 Task: Search one way flight ticket for 4 adults, 1 infant in seat and 1 infant on lap in premium economy from Houston: George Bush Intercontinental/houston Airport to Greenville: Pitt-greenville Airport on 5-2-2023. Choice of flights is Southwest. Number of bags: 5 checked bags. Price is upto 78000. Outbound departure time preference is 10:15.
Action: Mouse moved to (315, 125)
Screenshot: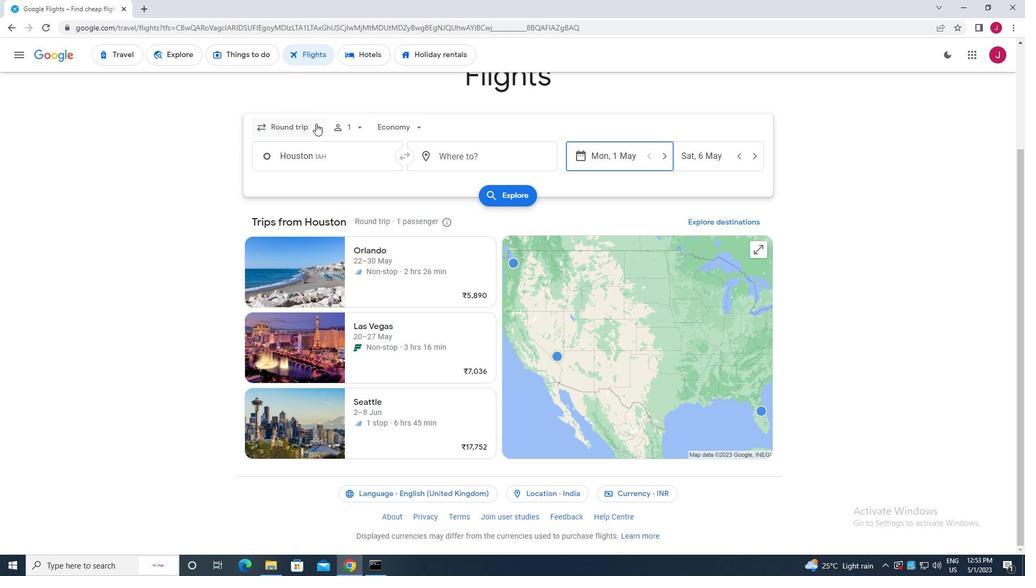 
Action: Mouse pressed left at (315, 125)
Screenshot: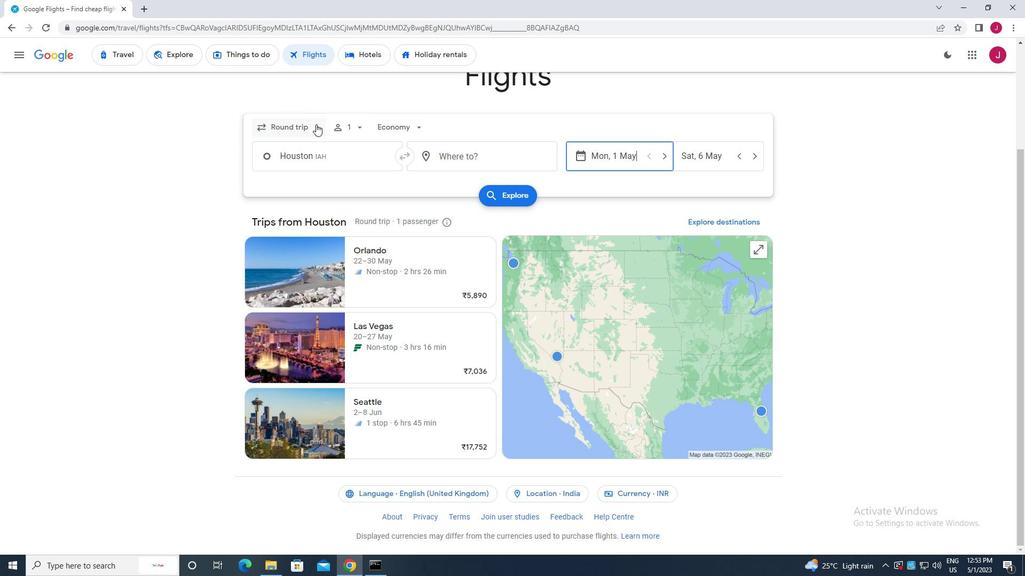 
Action: Mouse moved to (304, 172)
Screenshot: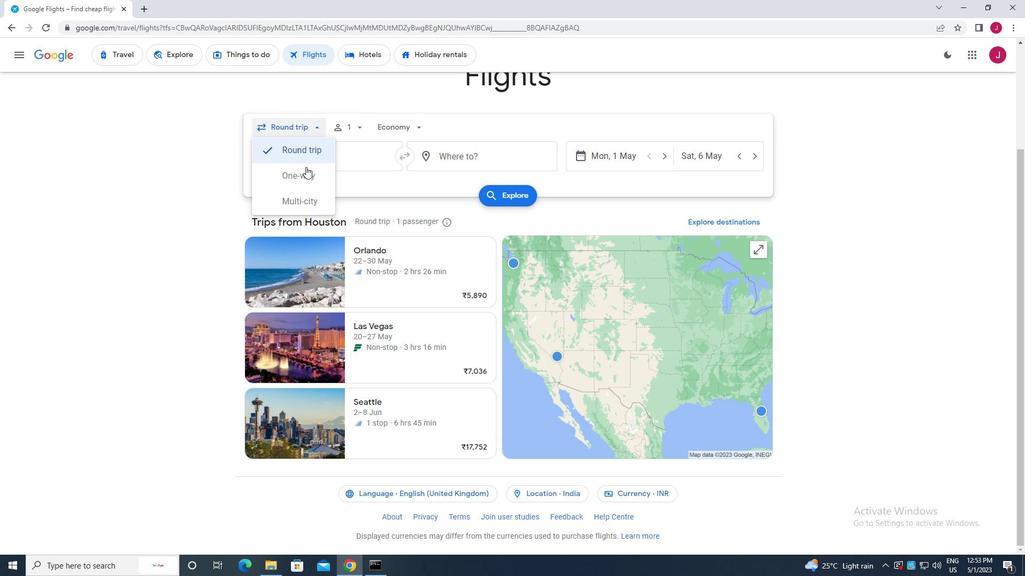 
Action: Mouse pressed left at (304, 172)
Screenshot: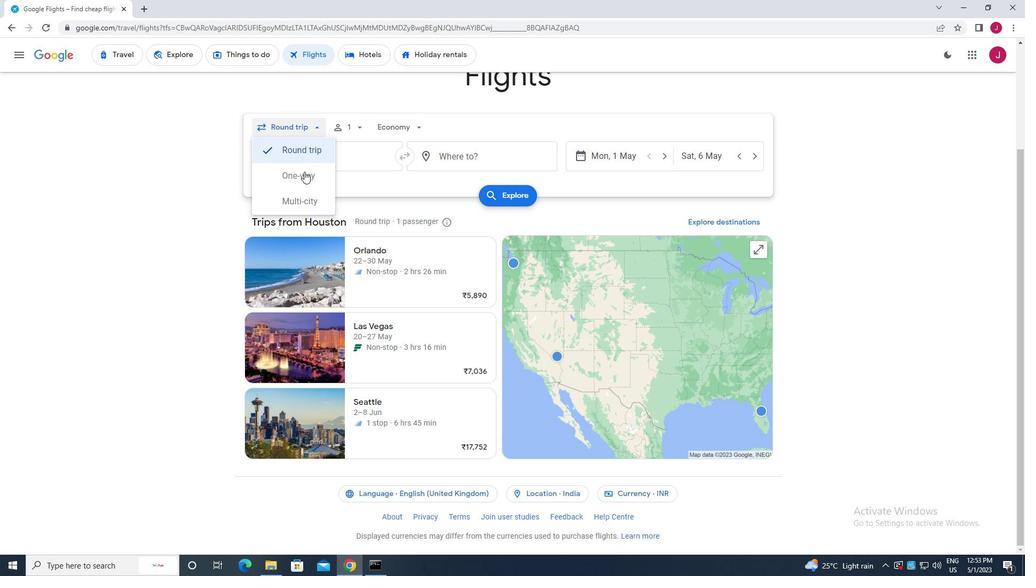 
Action: Mouse moved to (303, 173)
Screenshot: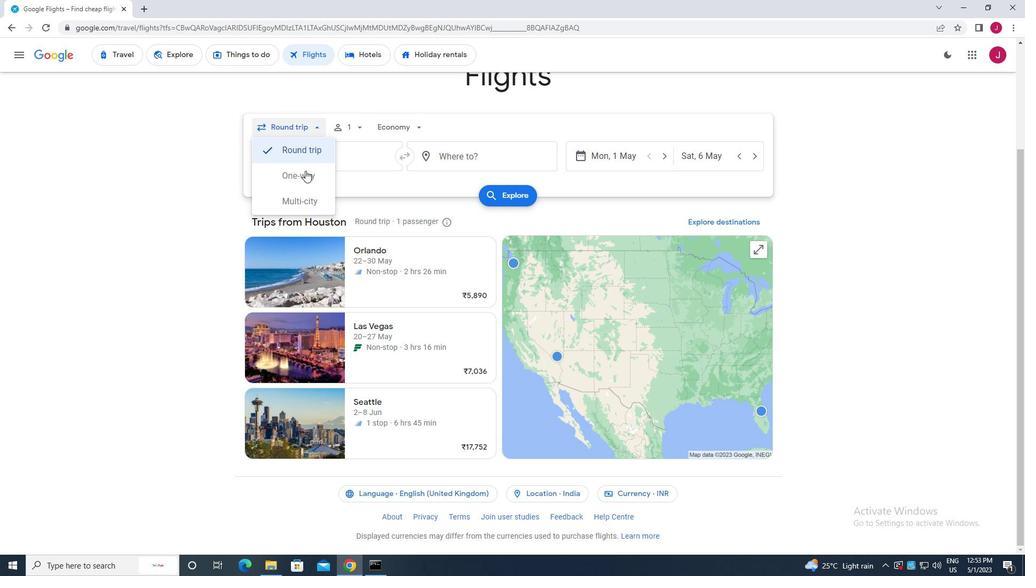 
Action: Mouse pressed left at (303, 173)
Screenshot: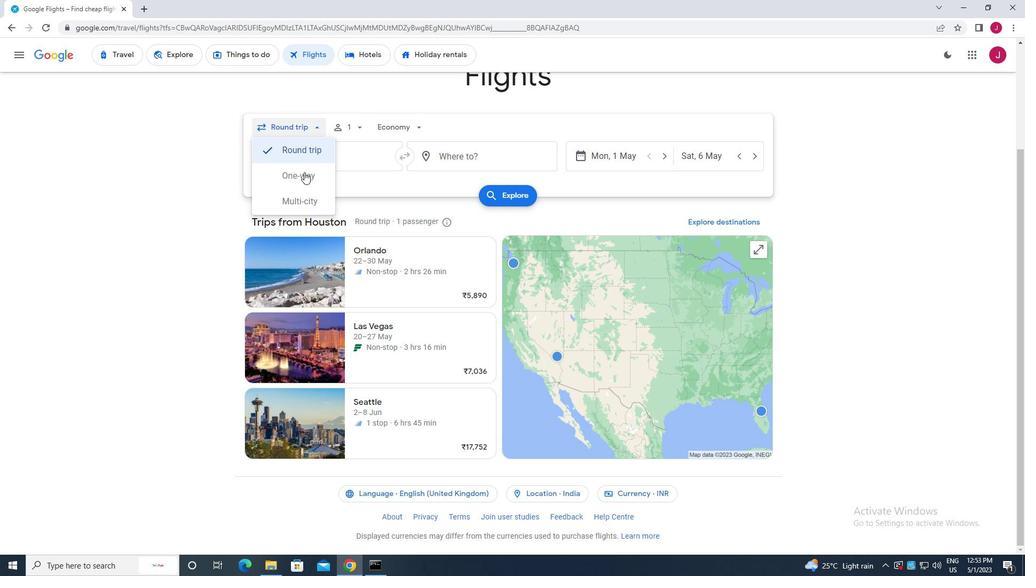 
Action: Mouse moved to (357, 126)
Screenshot: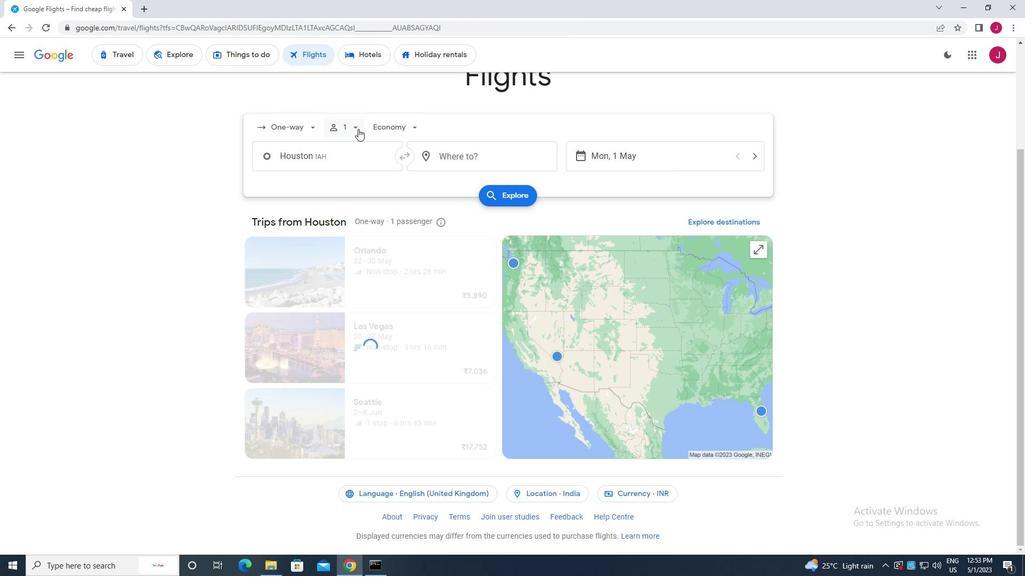 
Action: Mouse pressed left at (357, 126)
Screenshot: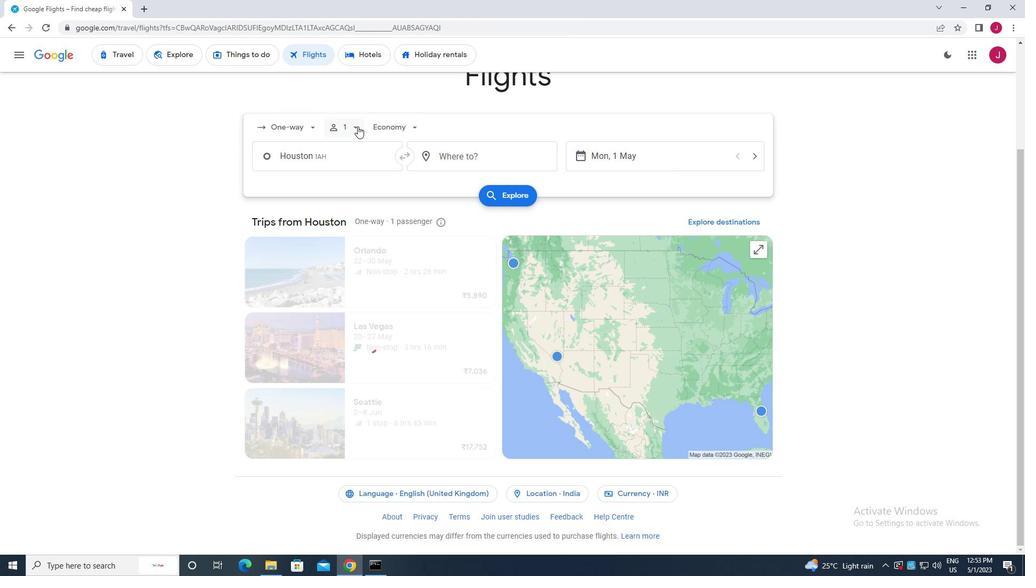 
Action: Mouse moved to (437, 153)
Screenshot: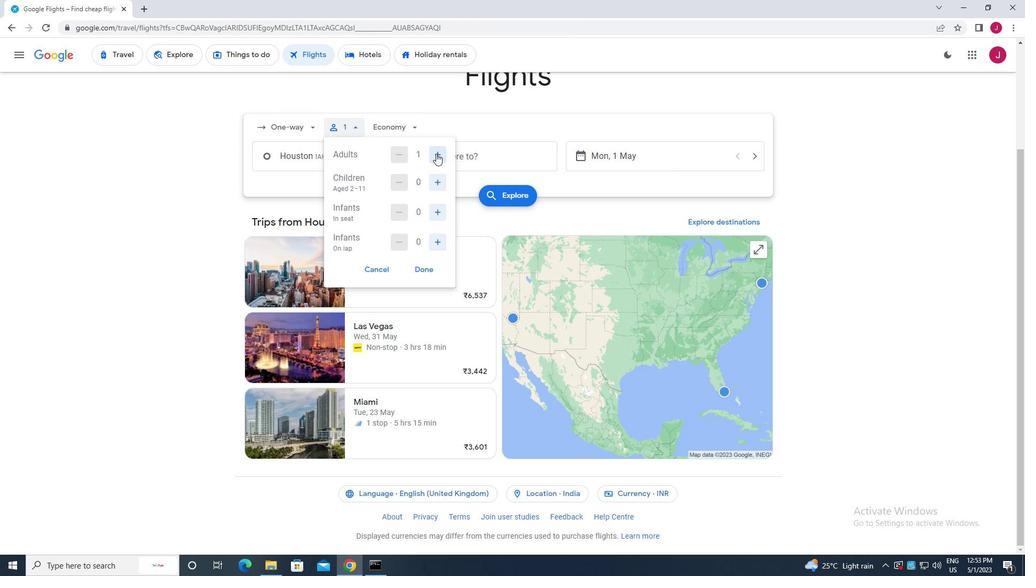 
Action: Mouse pressed left at (437, 153)
Screenshot: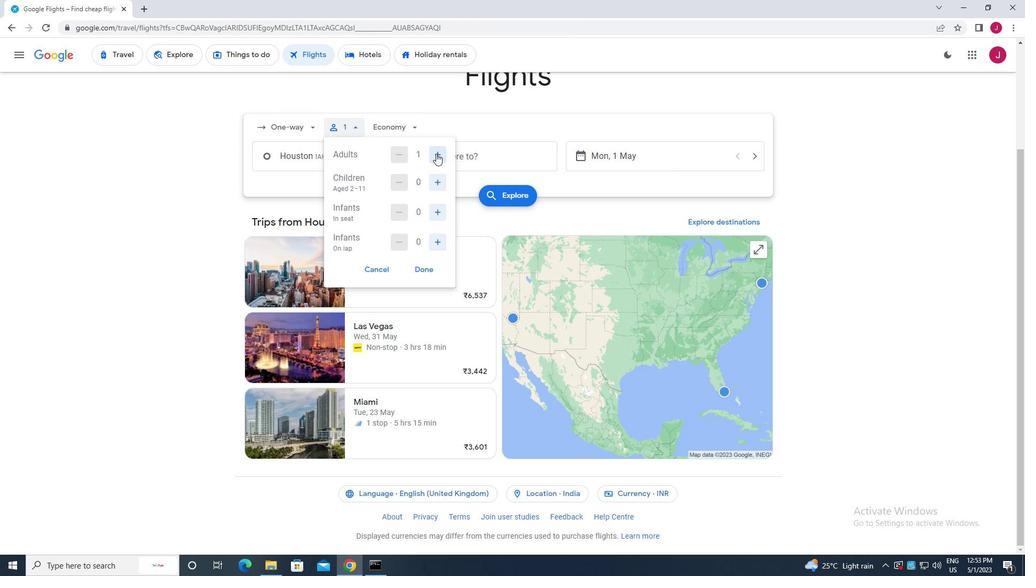 
Action: Mouse moved to (438, 154)
Screenshot: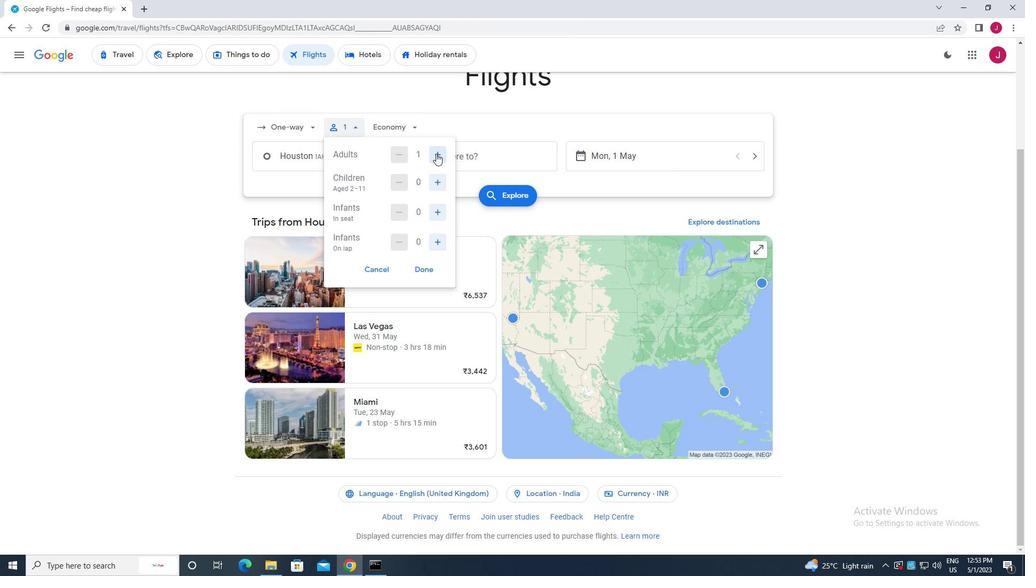 
Action: Mouse pressed left at (438, 154)
Screenshot: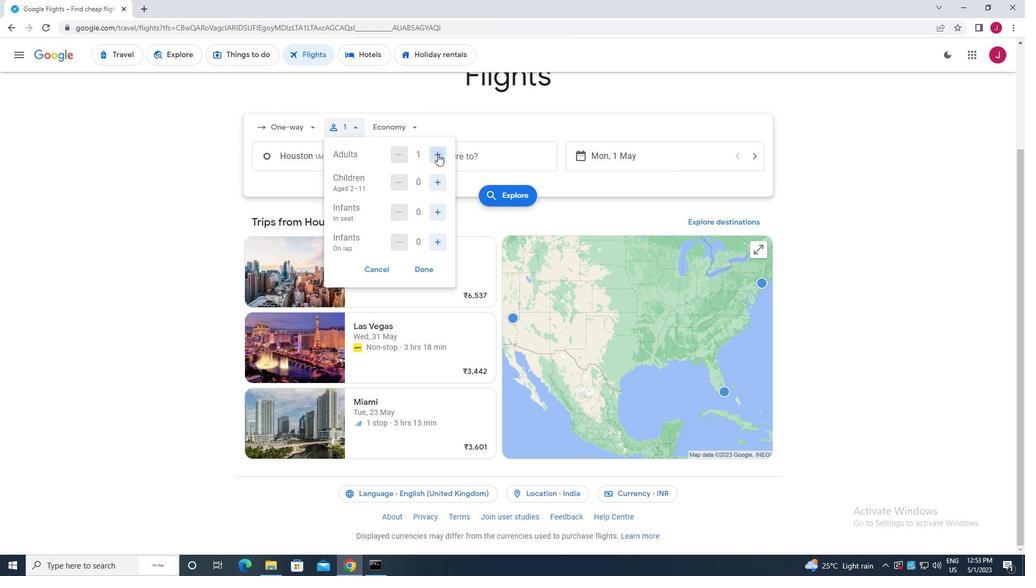 
Action: Mouse pressed left at (438, 154)
Screenshot: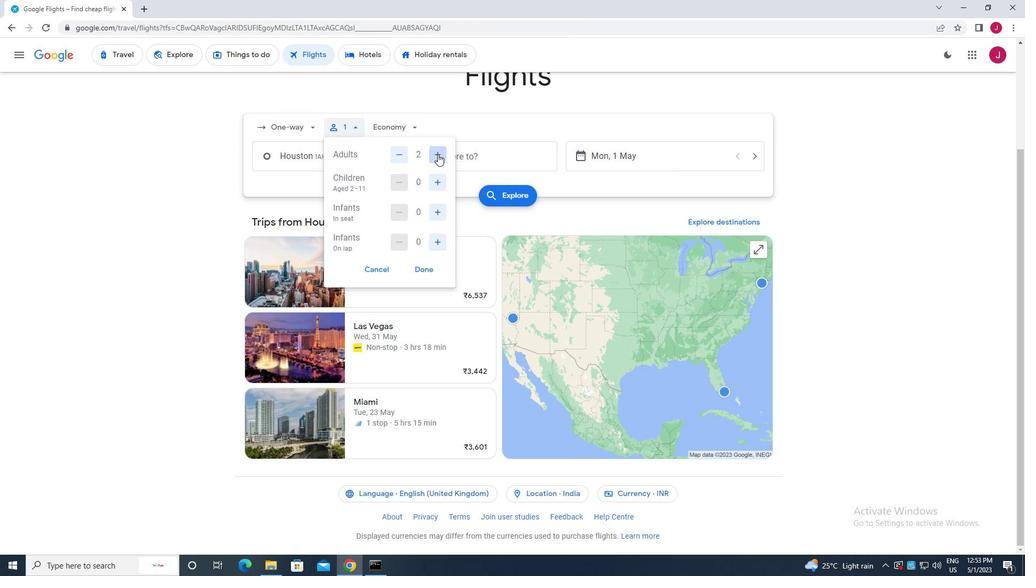 
Action: Mouse moved to (435, 182)
Screenshot: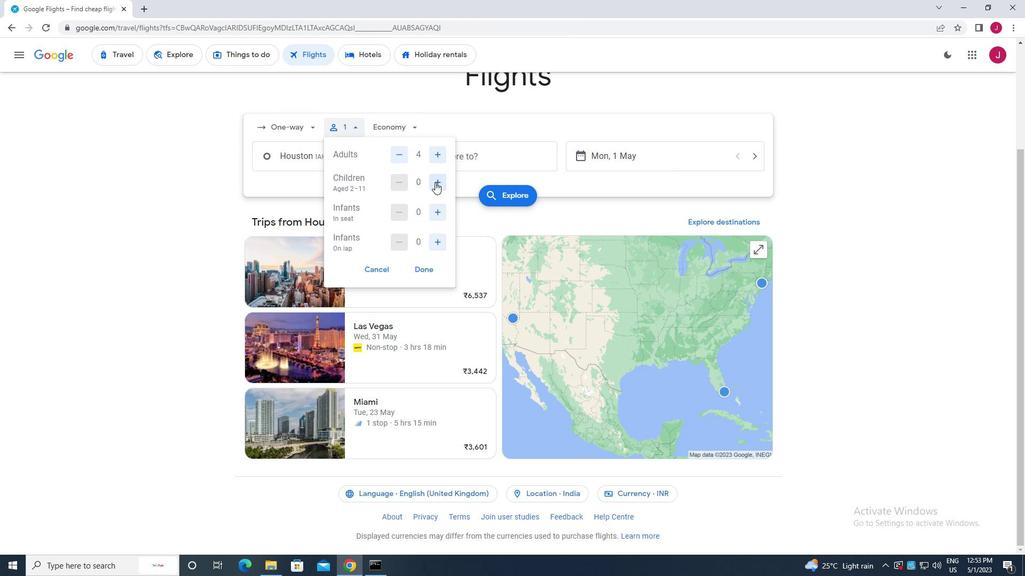 
Action: Mouse pressed left at (435, 182)
Screenshot: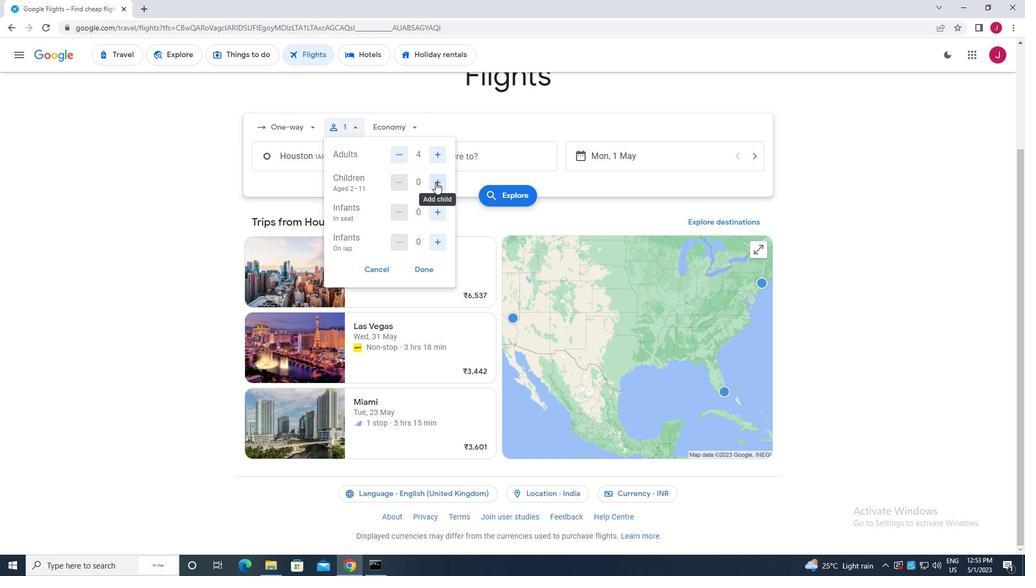 
Action: Mouse moved to (402, 183)
Screenshot: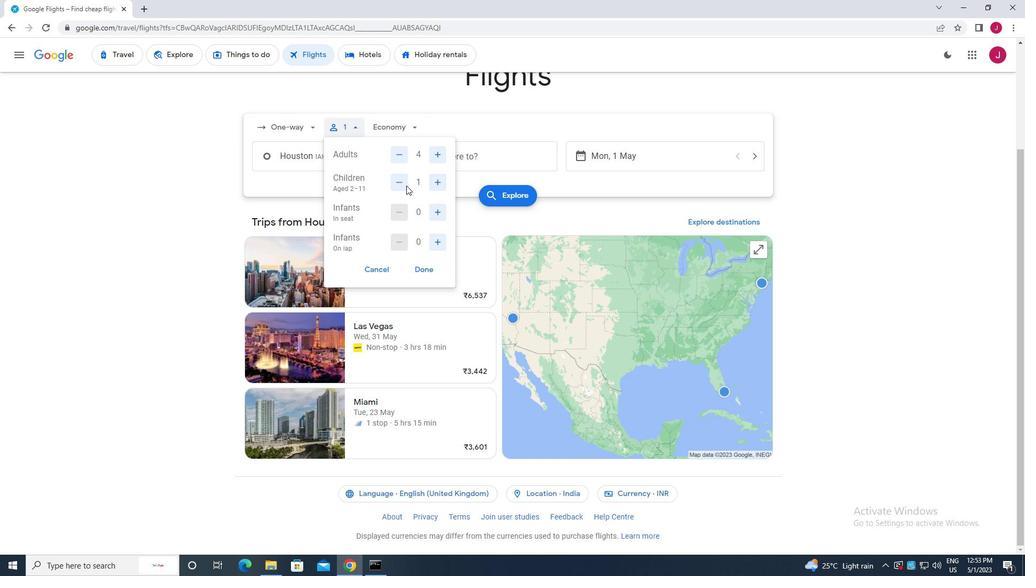 
Action: Mouse pressed left at (402, 183)
Screenshot: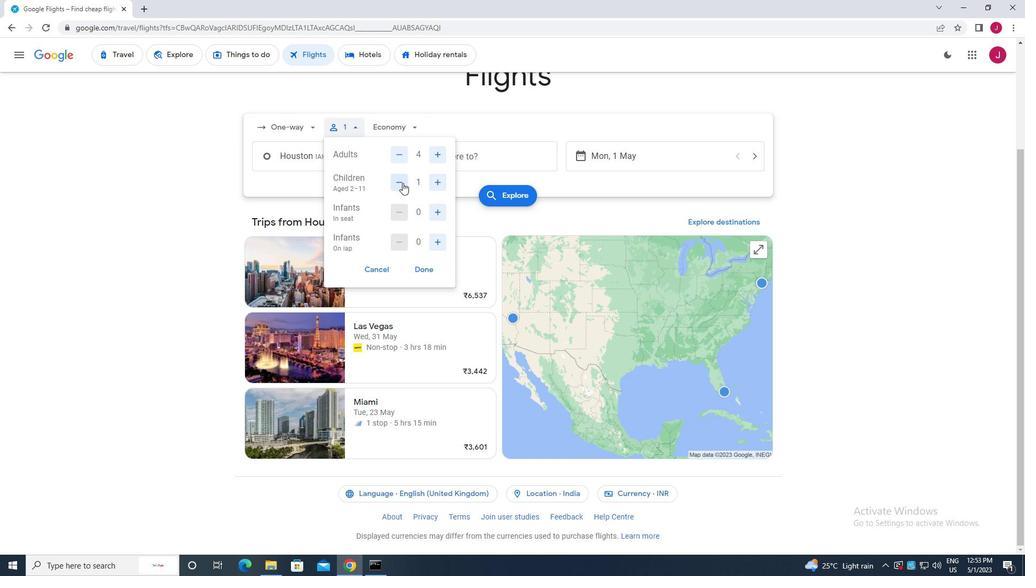 
Action: Mouse moved to (433, 212)
Screenshot: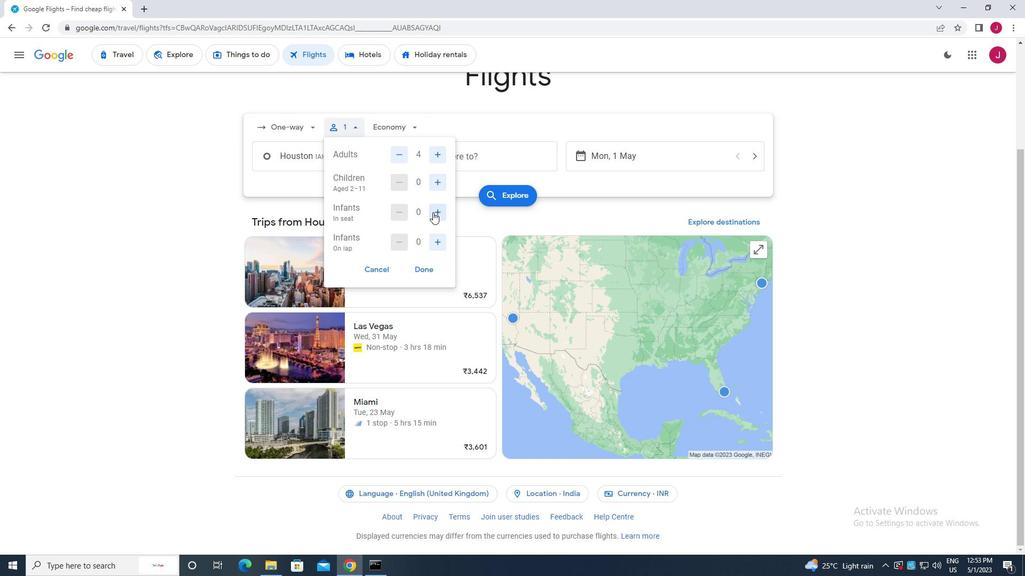 
Action: Mouse pressed left at (433, 212)
Screenshot: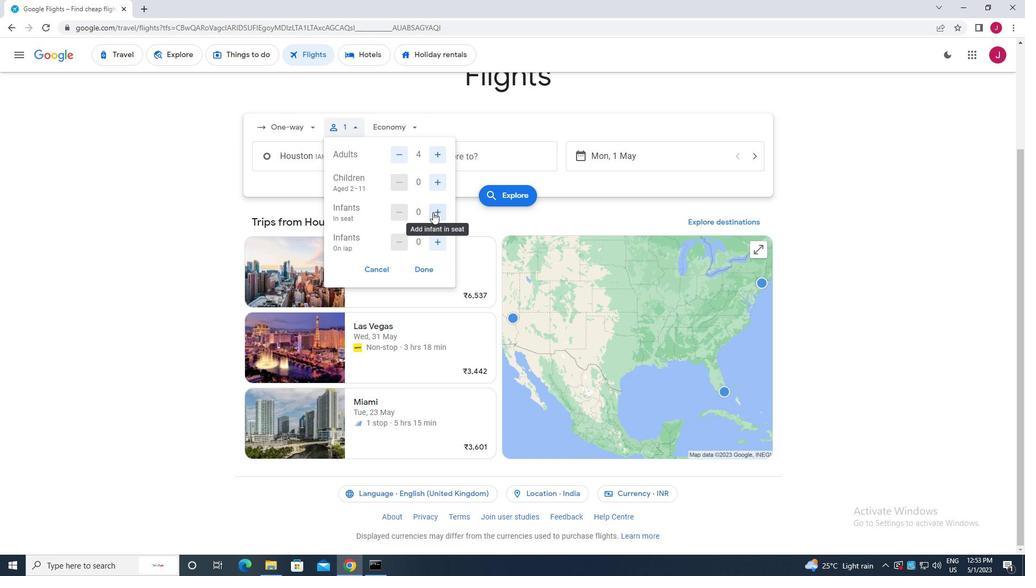 
Action: Mouse moved to (438, 243)
Screenshot: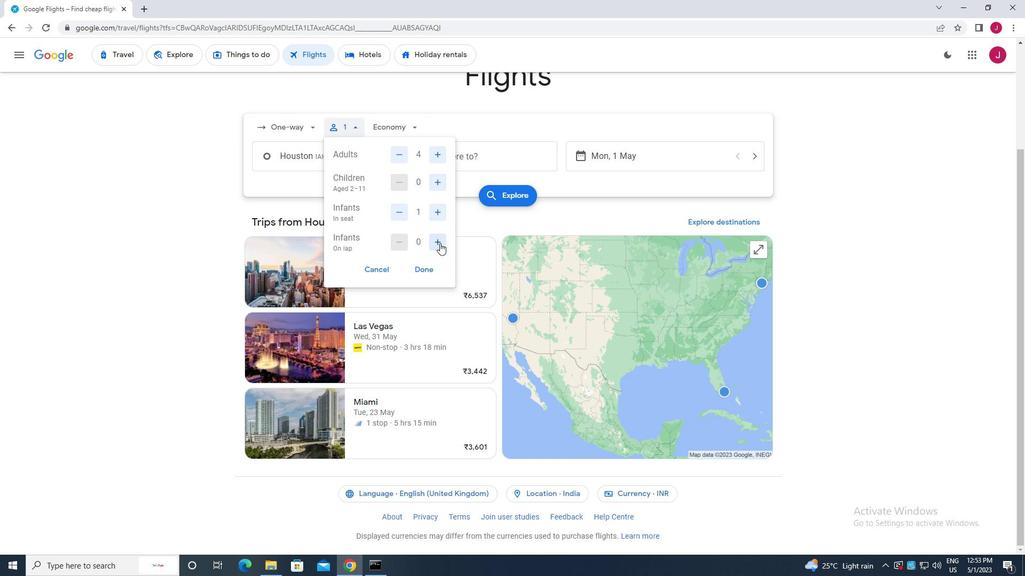 
Action: Mouse pressed left at (438, 243)
Screenshot: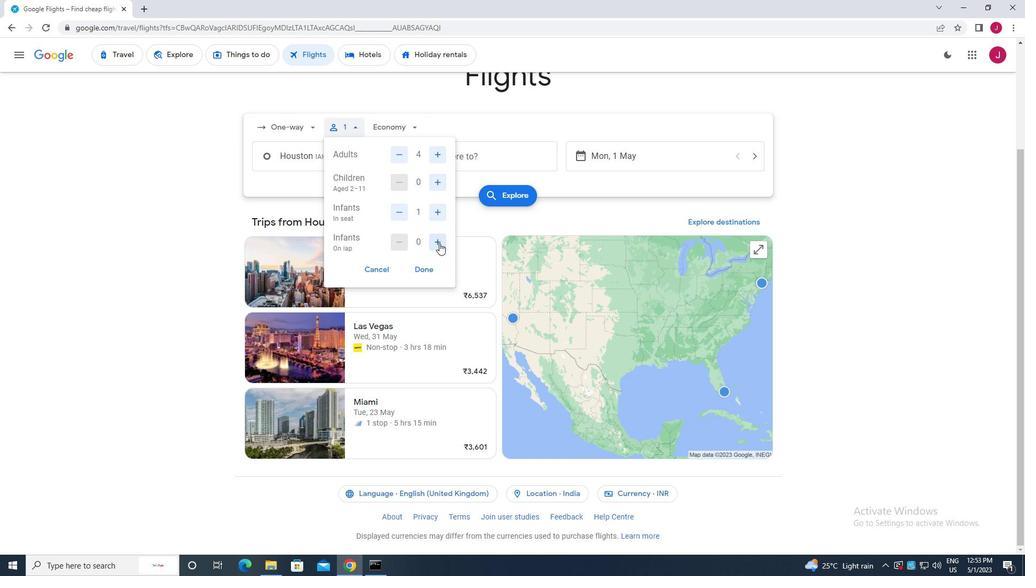 
Action: Mouse moved to (424, 268)
Screenshot: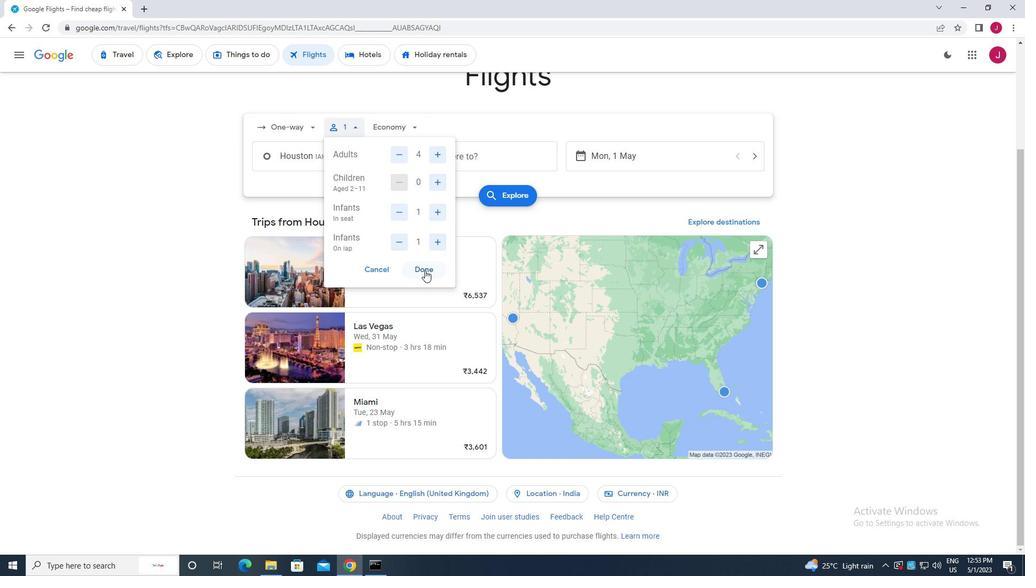 
Action: Mouse pressed left at (424, 268)
Screenshot: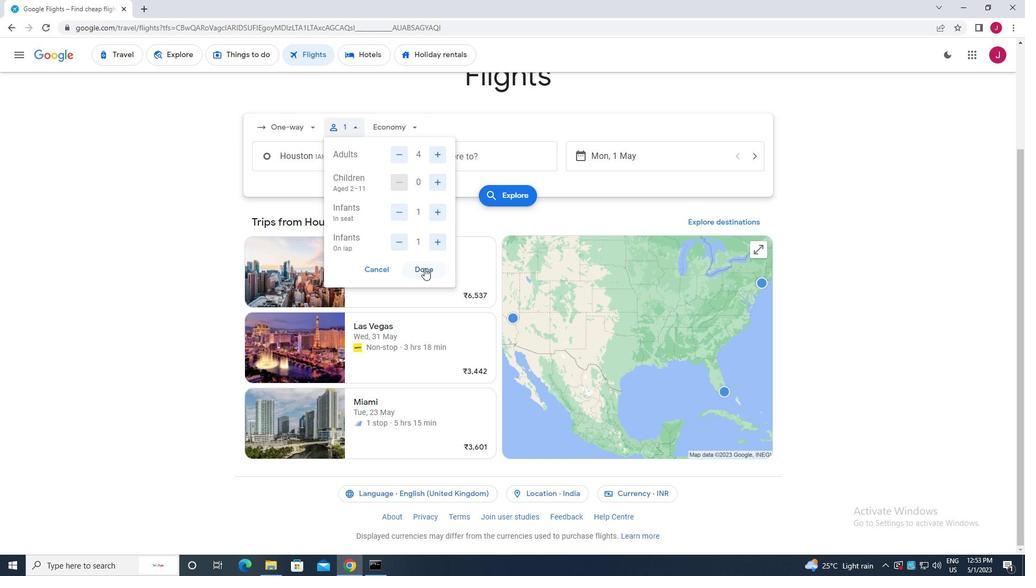 
Action: Mouse moved to (407, 131)
Screenshot: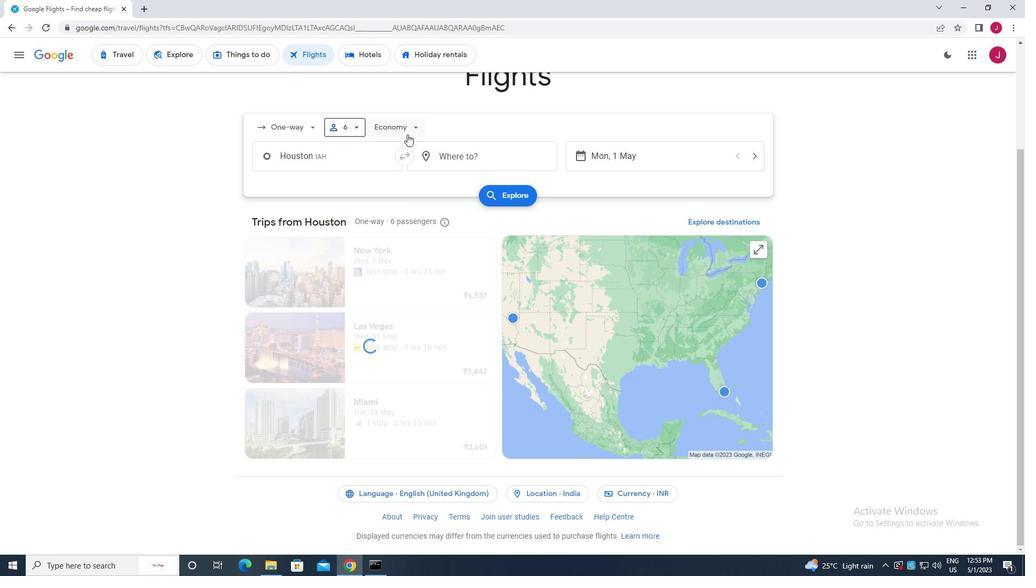 
Action: Mouse pressed left at (407, 131)
Screenshot: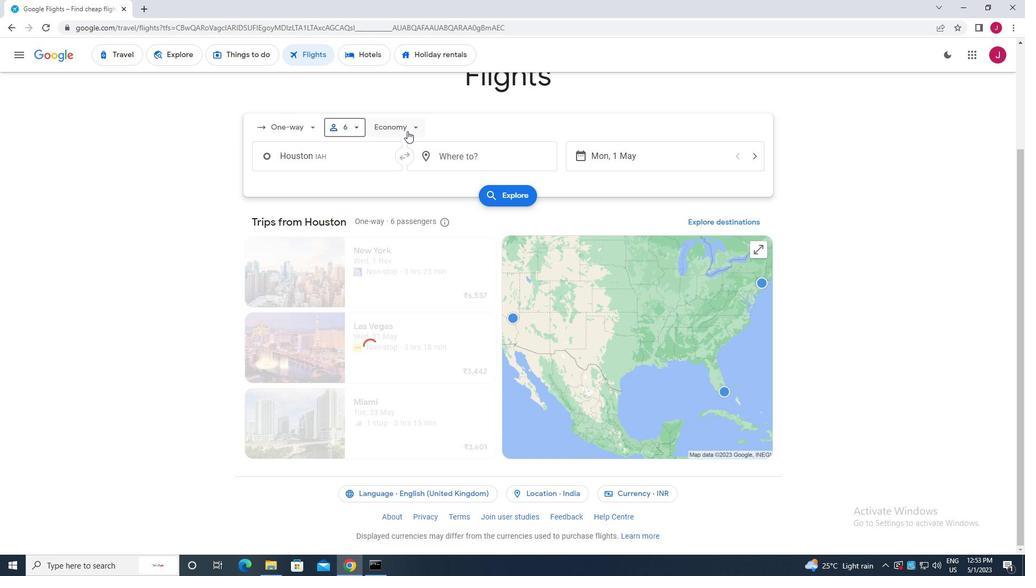 
Action: Mouse moved to (418, 178)
Screenshot: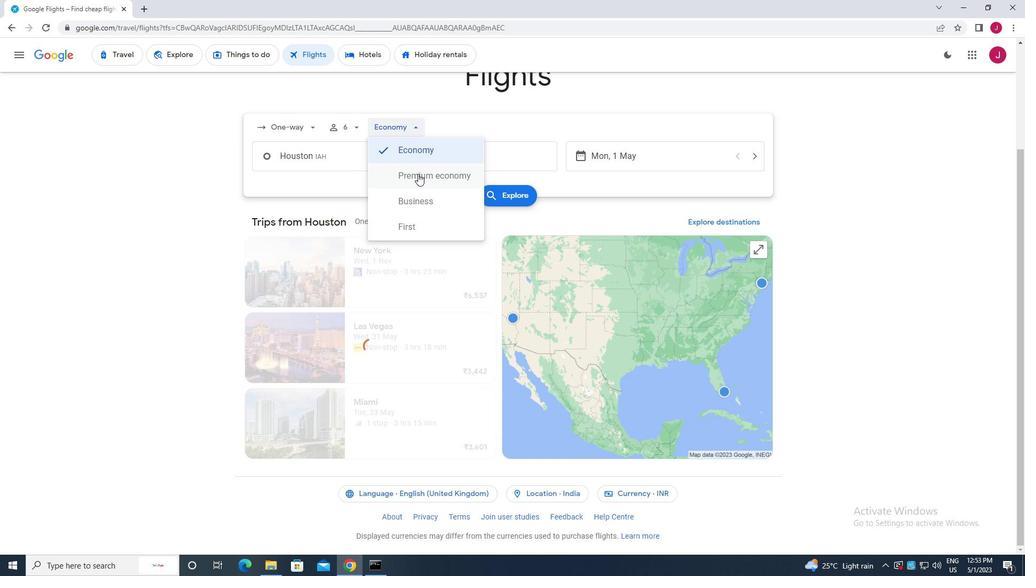 
Action: Mouse pressed left at (418, 178)
Screenshot: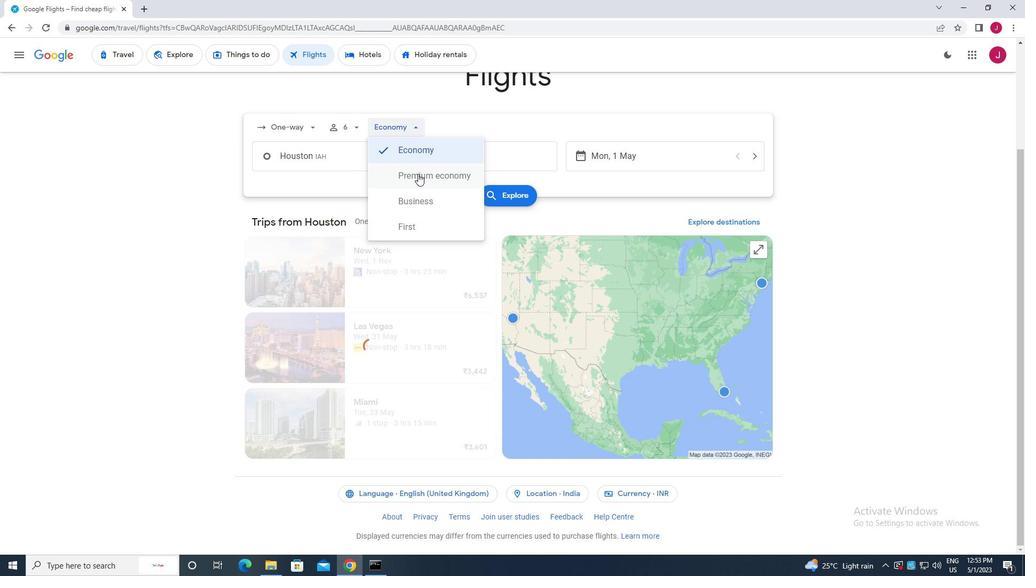 
Action: Mouse moved to (347, 161)
Screenshot: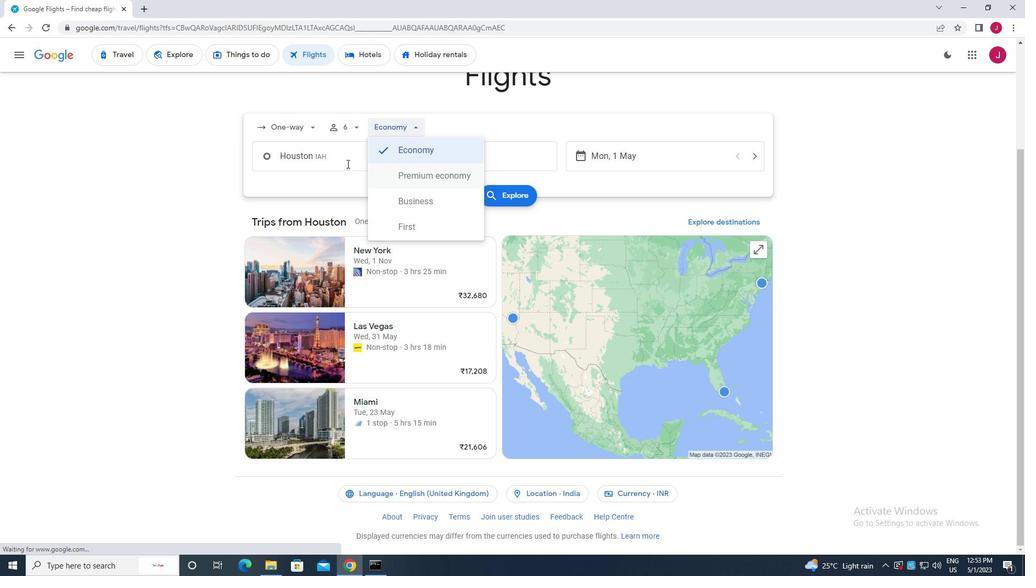 
Action: Mouse pressed left at (347, 161)
Screenshot: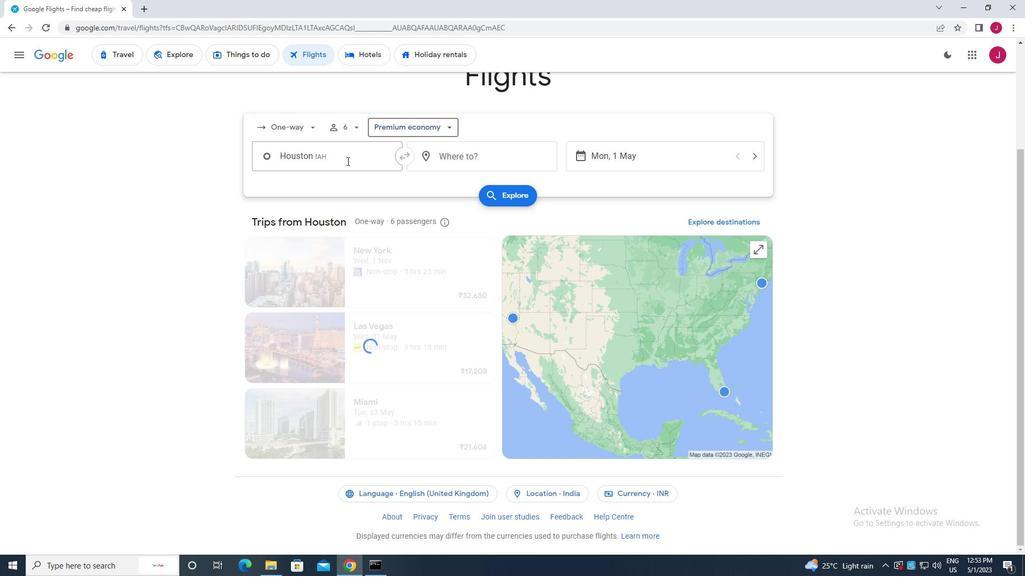 
Action: Mouse moved to (347, 160)
Screenshot: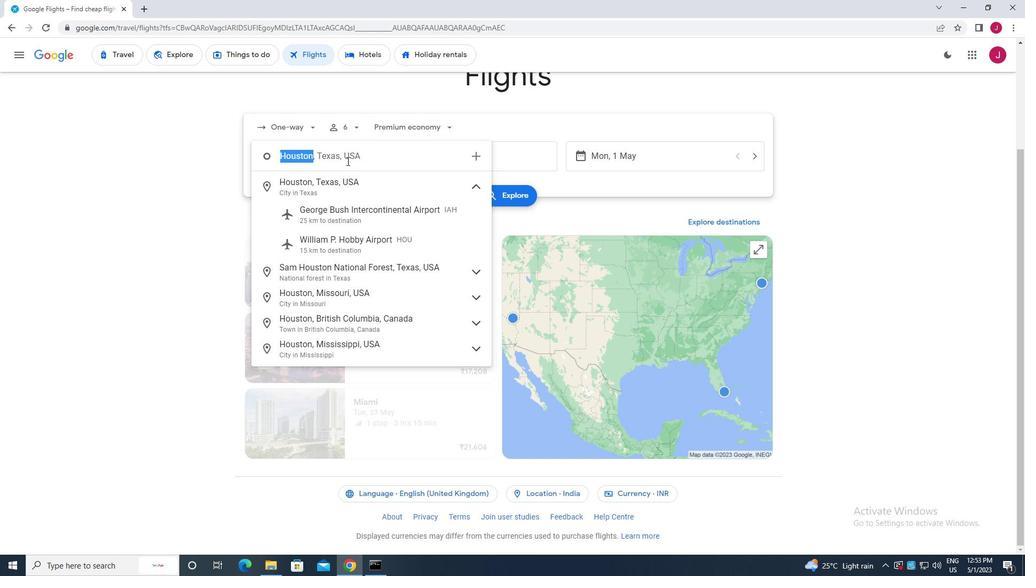 
Action: Key pressed georg<Key.space>bush
Screenshot: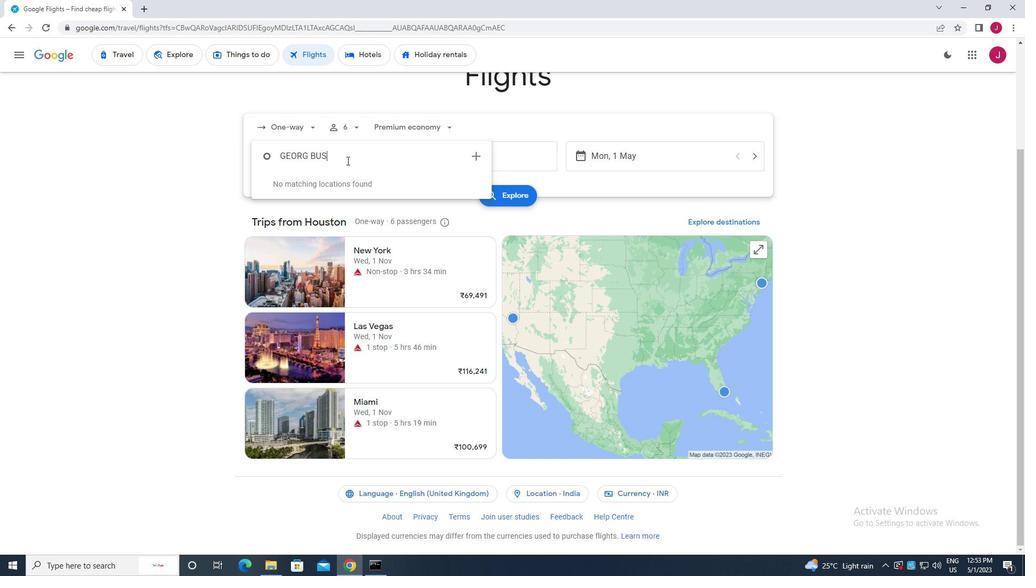 
Action: Mouse moved to (345, 189)
Screenshot: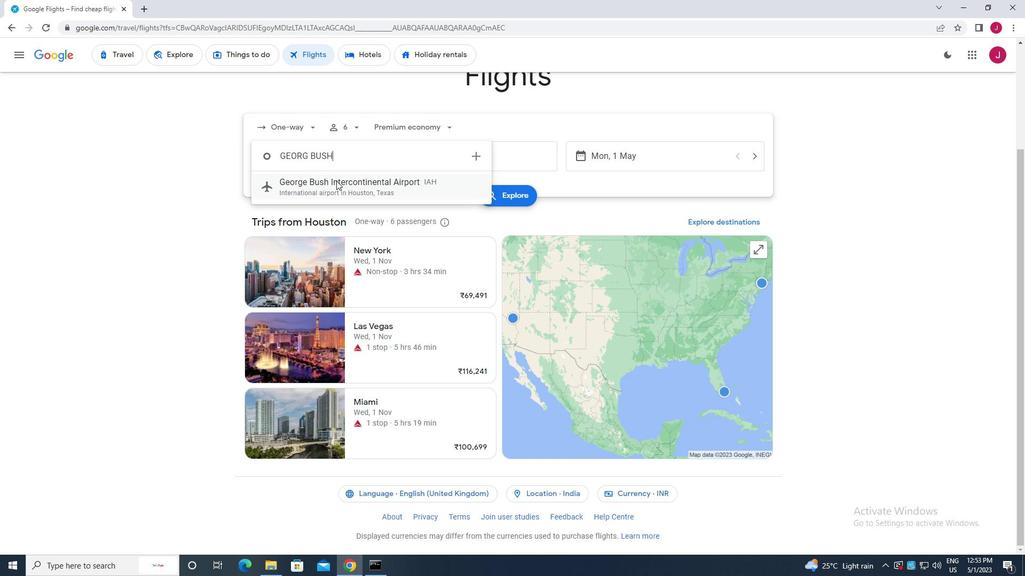 
Action: Mouse pressed left at (345, 189)
Screenshot: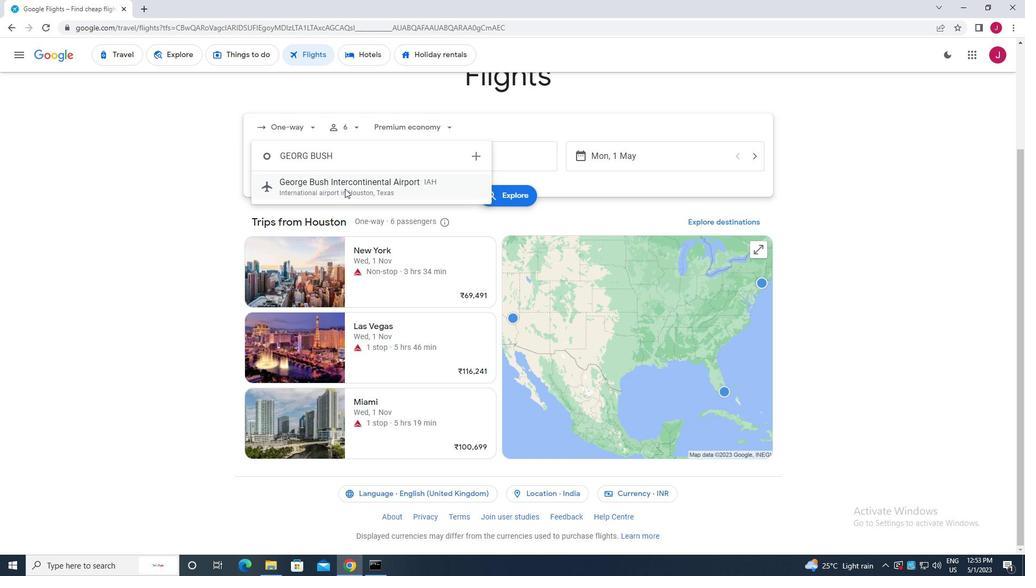 
Action: Mouse moved to (506, 161)
Screenshot: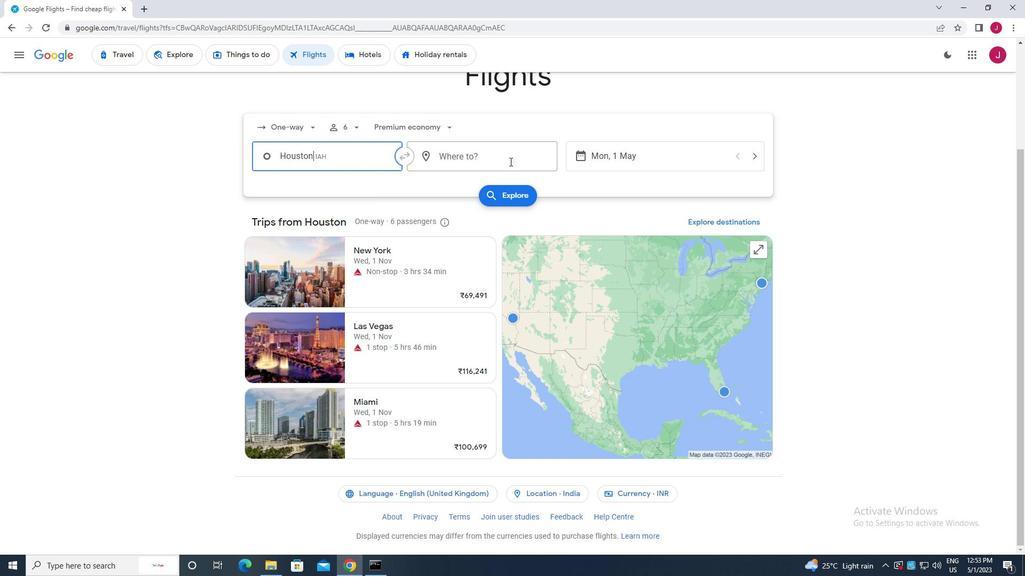 
Action: Mouse pressed left at (506, 161)
Screenshot: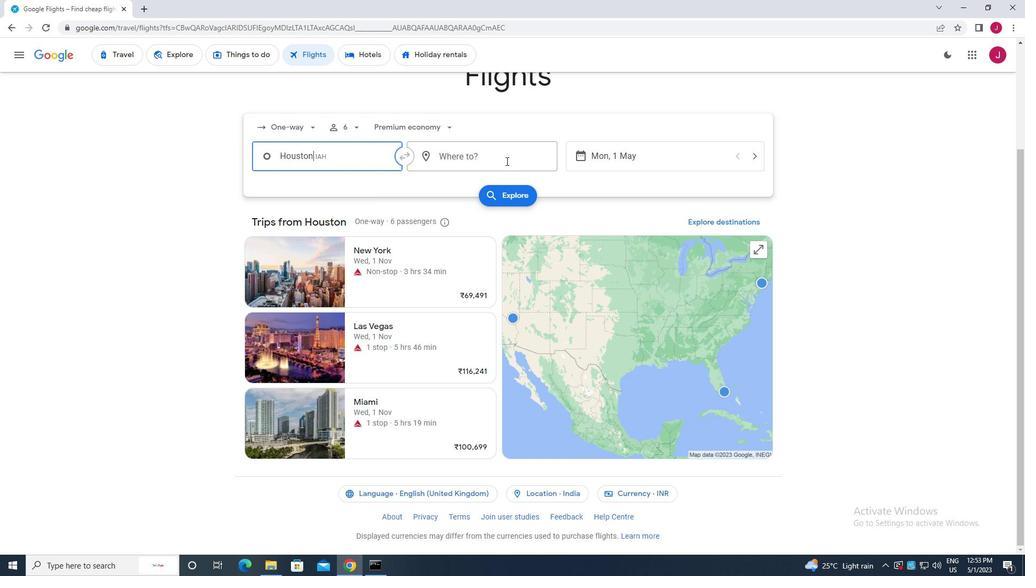 
Action: Key pressed greenville<Key.space>p
Screenshot: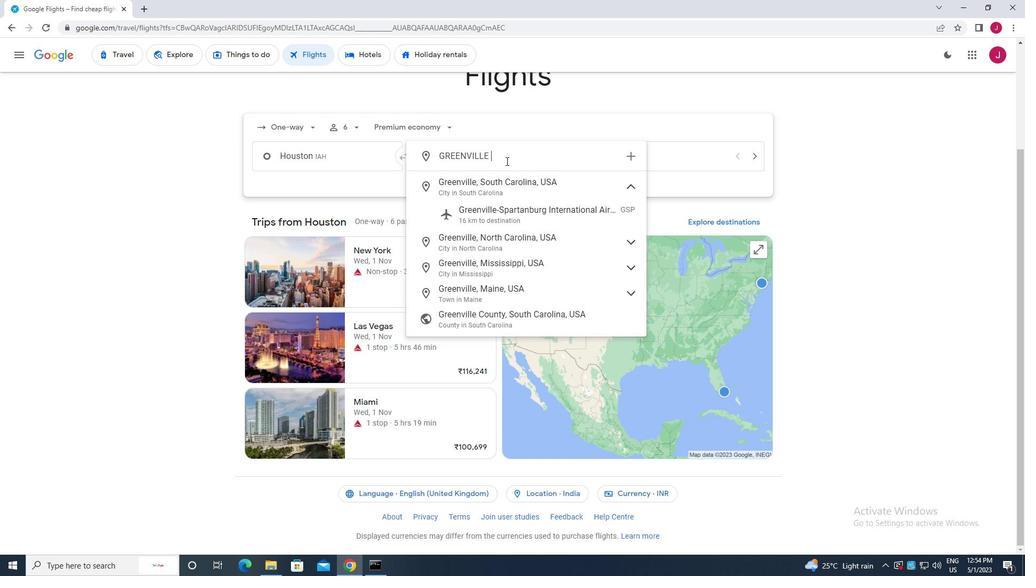 
Action: Mouse moved to (519, 188)
Screenshot: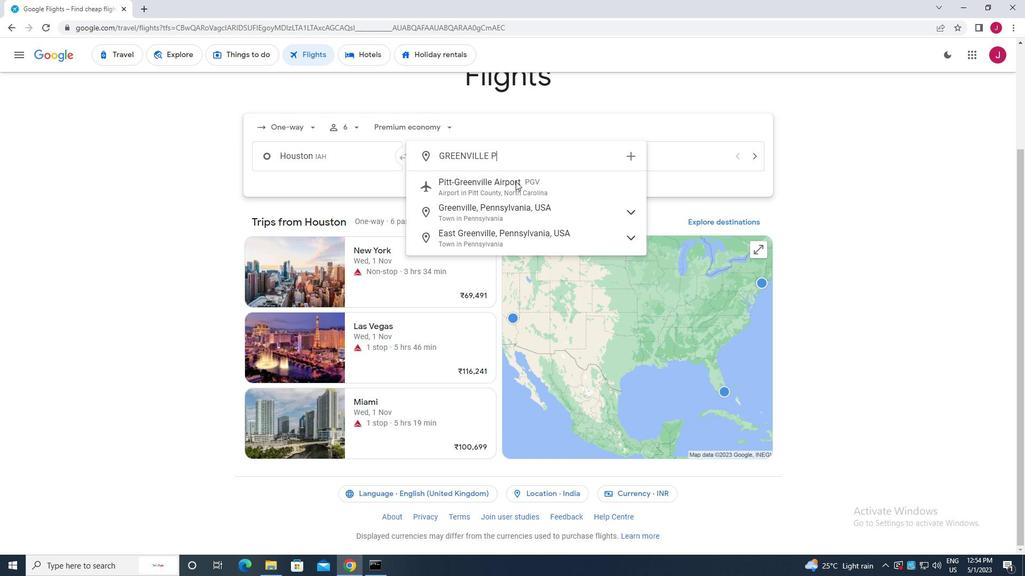 
Action: Mouse pressed left at (519, 188)
Screenshot: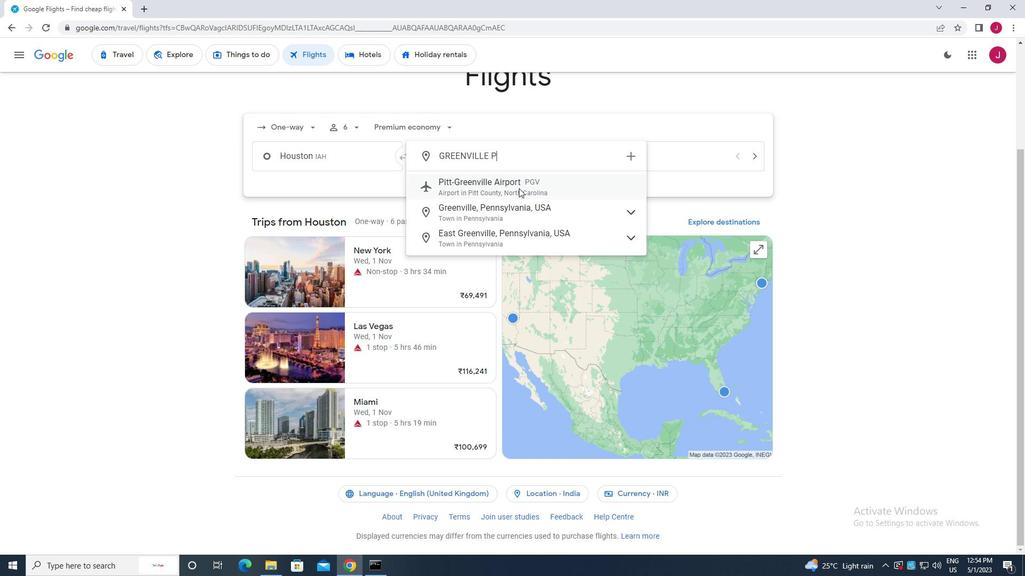 
Action: Mouse moved to (606, 160)
Screenshot: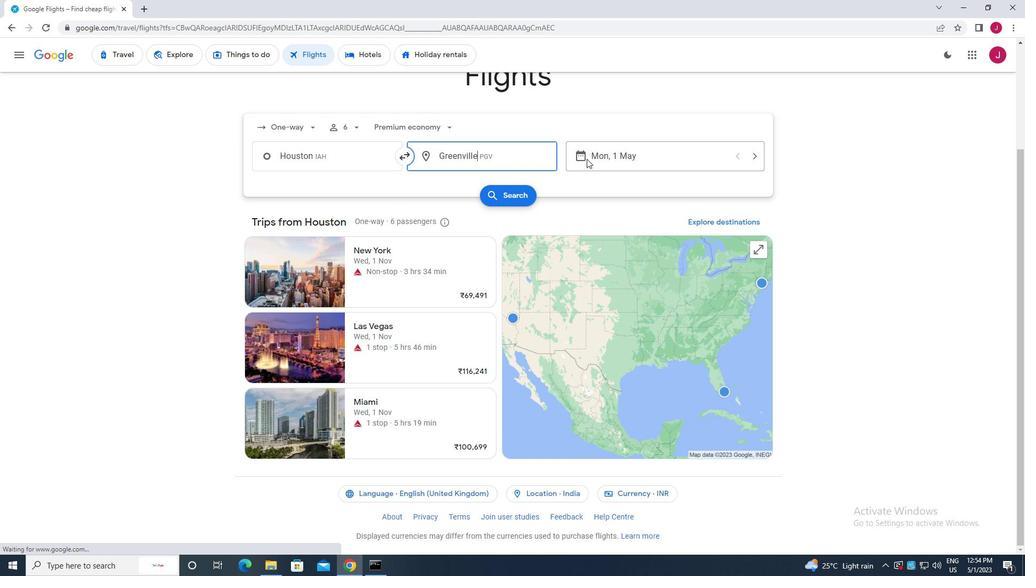 
Action: Mouse pressed left at (606, 160)
Screenshot: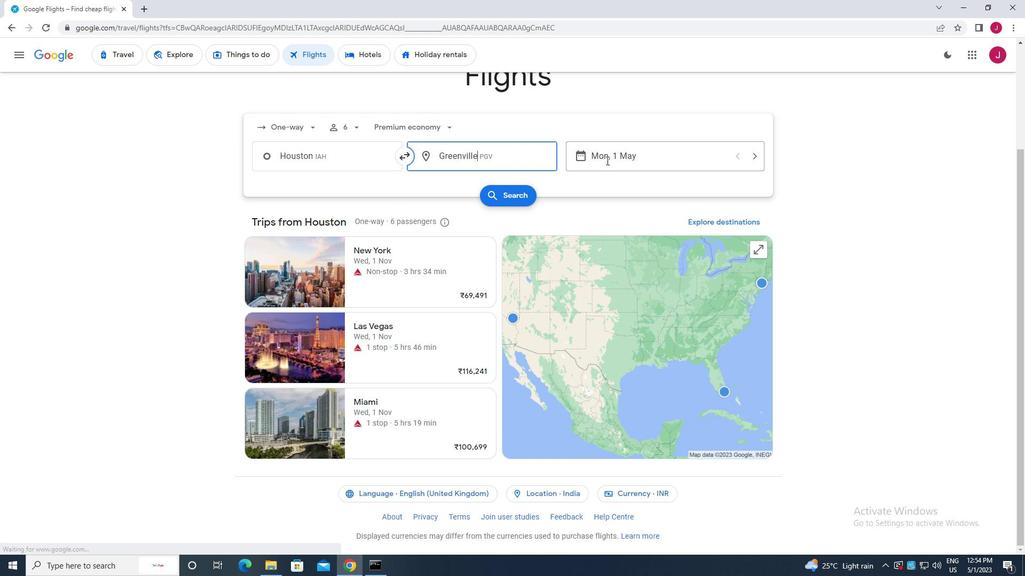 
Action: Mouse moved to (440, 241)
Screenshot: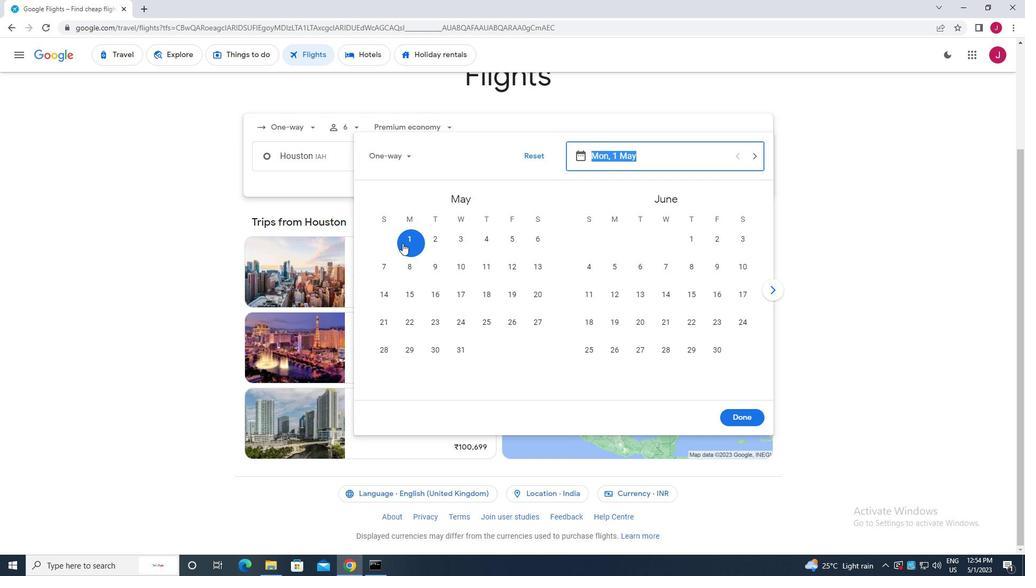 
Action: Mouse pressed left at (440, 241)
Screenshot: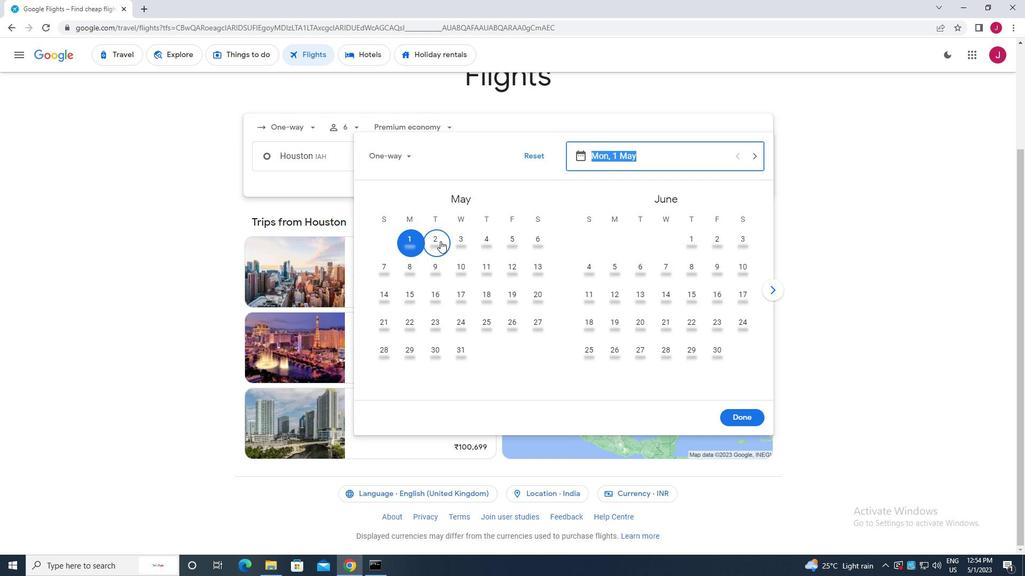 
Action: Mouse moved to (728, 413)
Screenshot: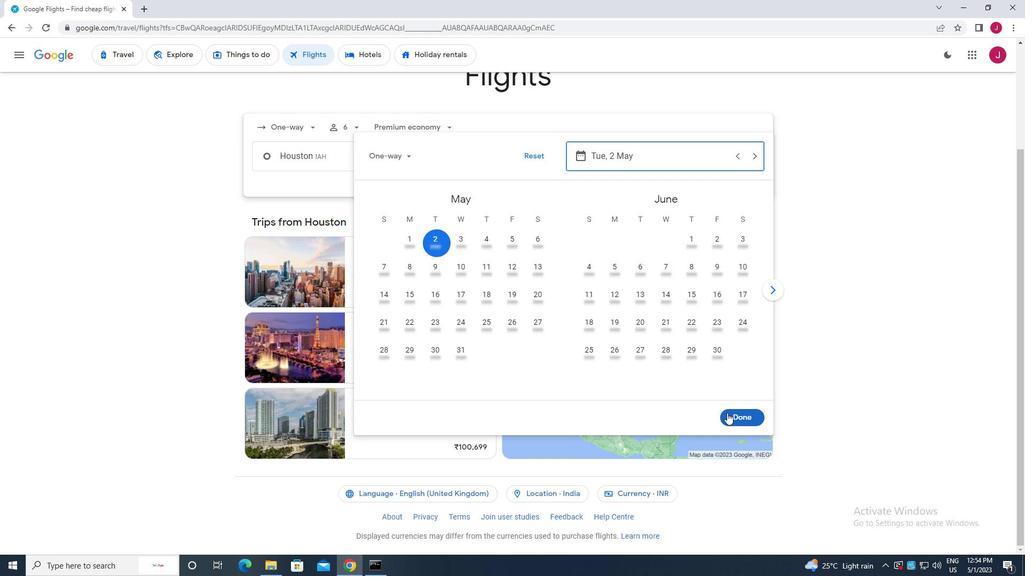 
Action: Mouse pressed left at (728, 413)
Screenshot: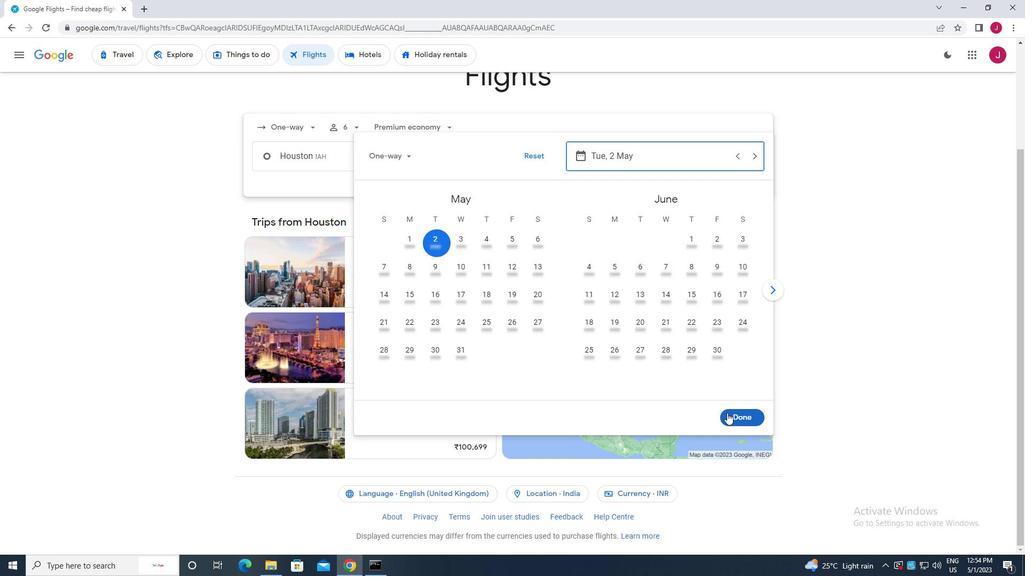 
Action: Mouse moved to (509, 197)
Screenshot: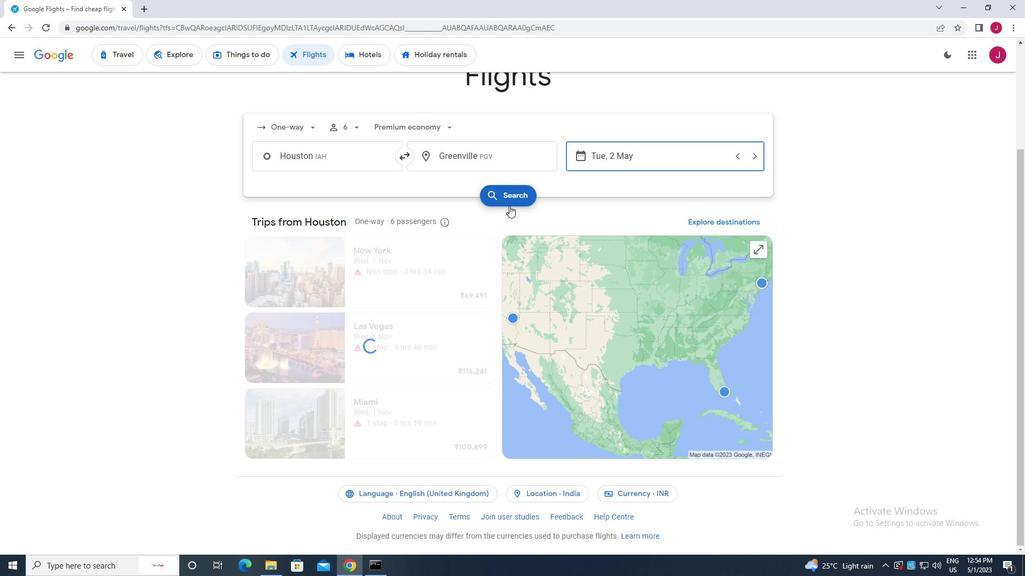 
Action: Mouse pressed left at (509, 197)
Screenshot: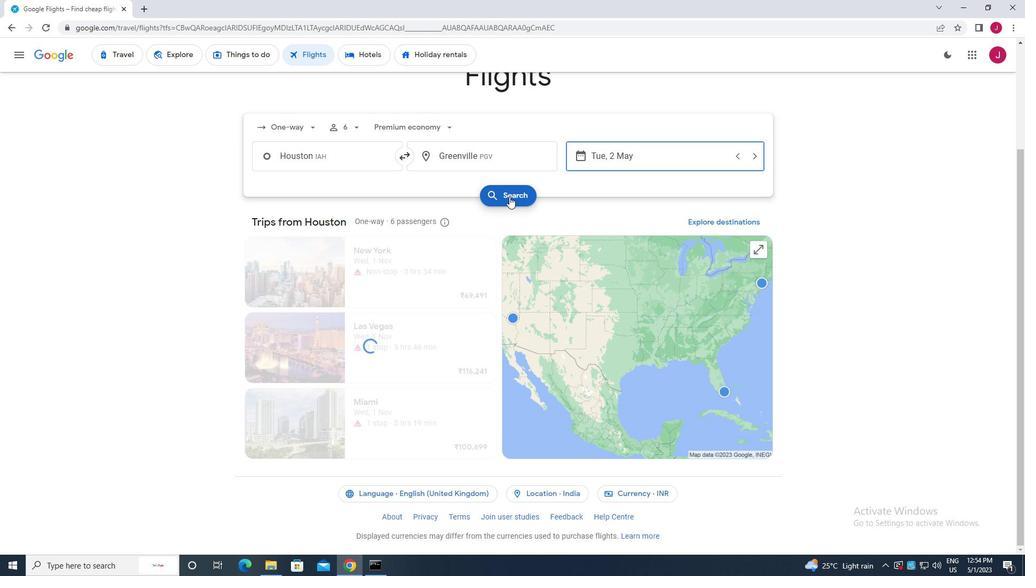 
Action: Mouse moved to (278, 154)
Screenshot: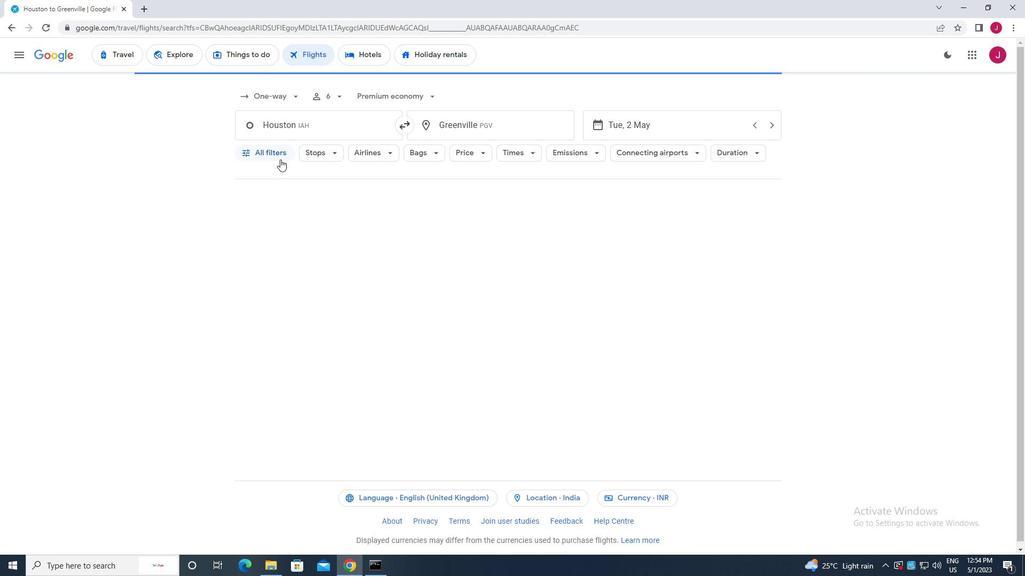 
Action: Mouse pressed left at (278, 154)
Screenshot: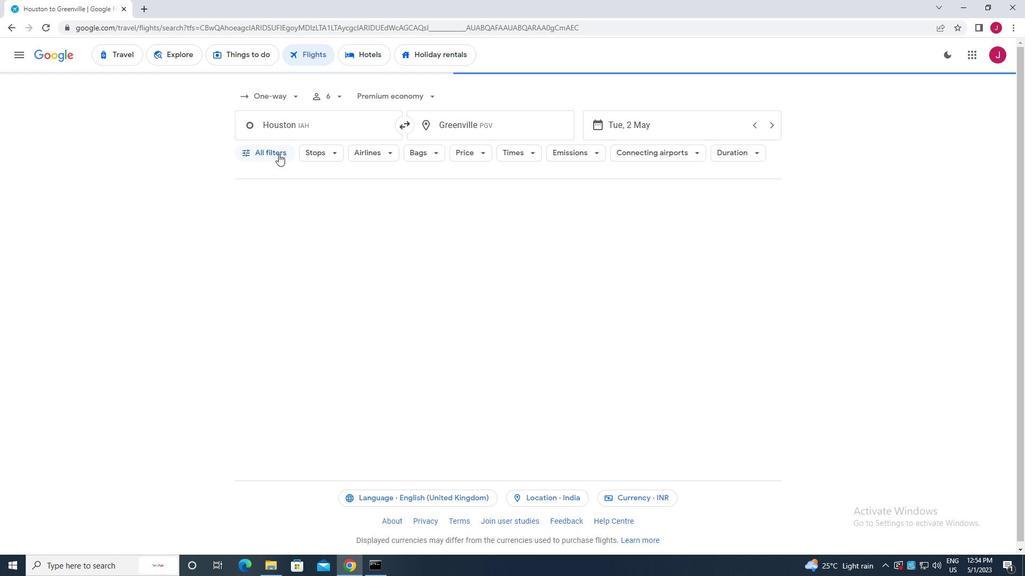 
Action: Mouse moved to (324, 254)
Screenshot: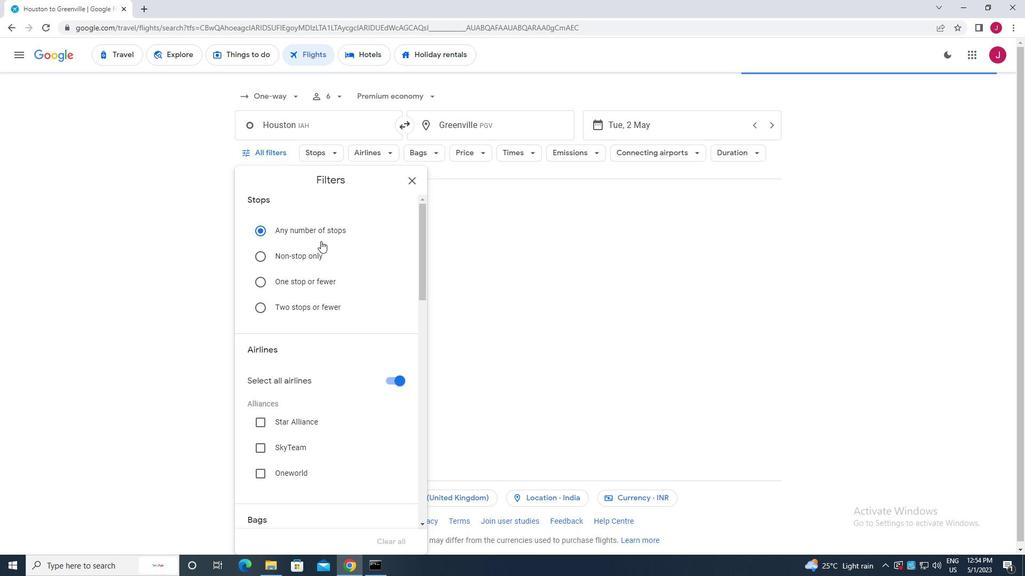 
Action: Mouse scrolled (324, 253) with delta (0, 0)
Screenshot: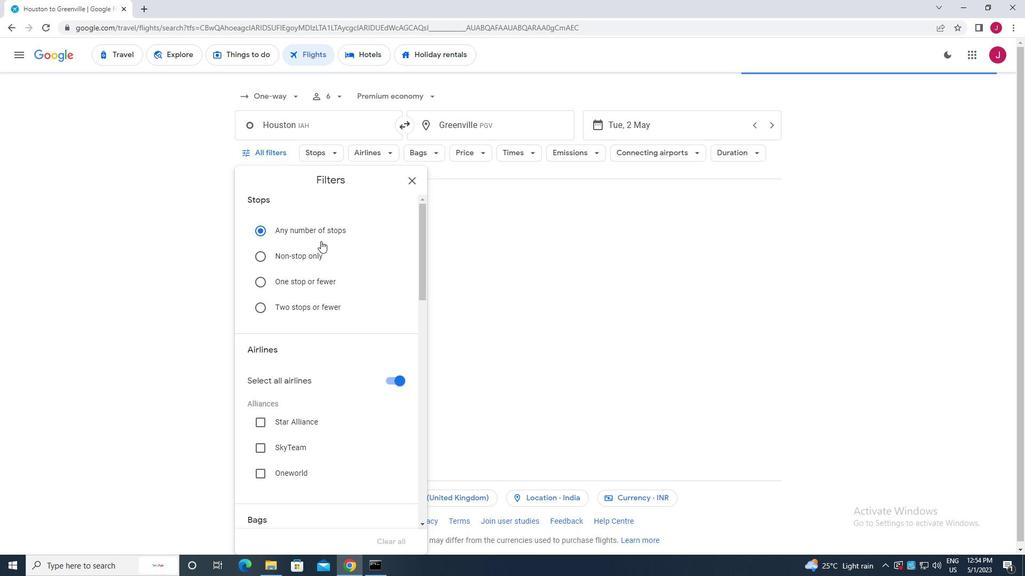 
Action: Mouse moved to (325, 254)
Screenshot: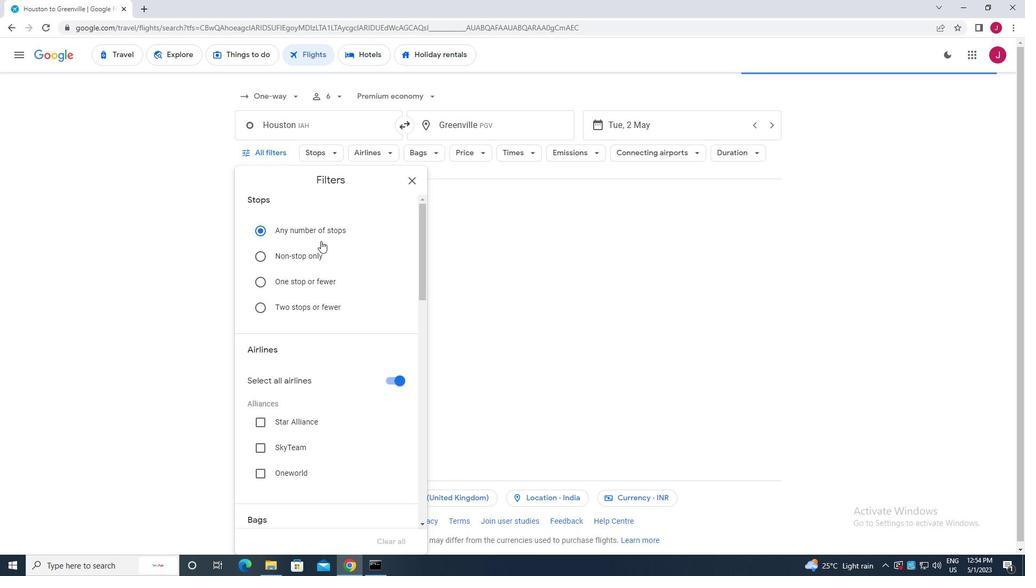 
Action: Mouse scrolled (325, 254) with delta (0, 0)
Screenshot: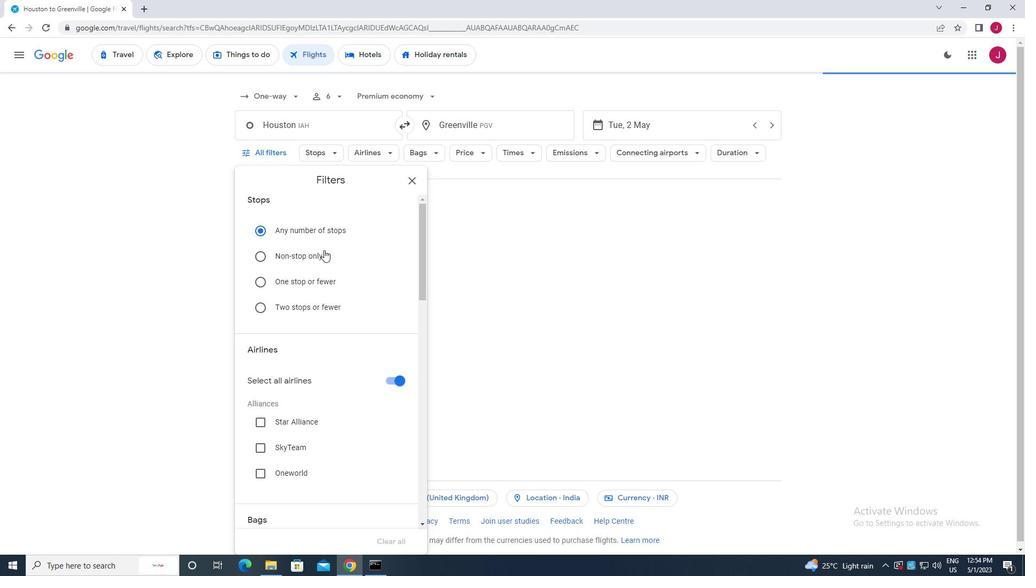 
Action: Mouse scrolled (325, 254) with delta (0, 0)
Screenshot: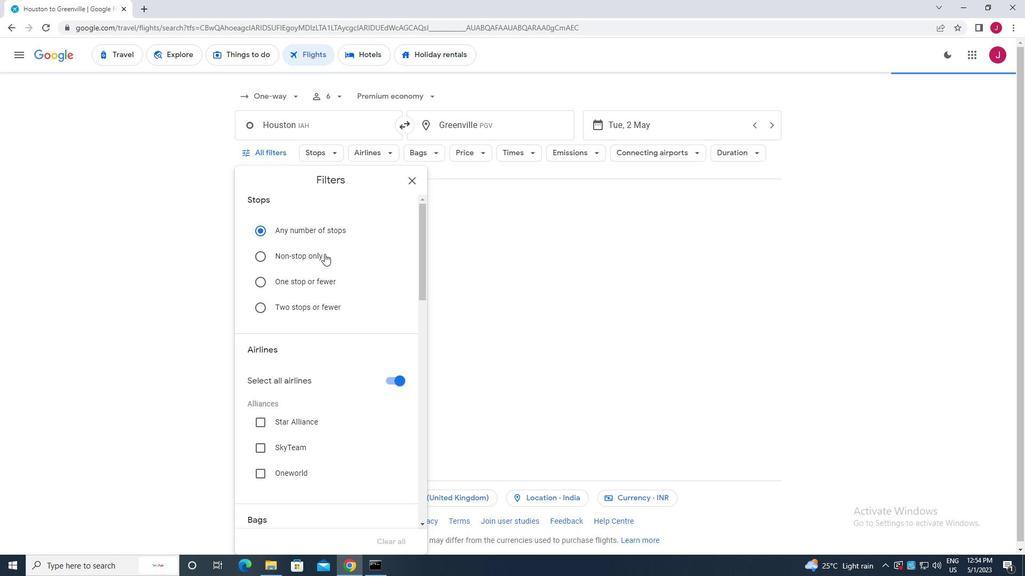 
Action: Mouse moved to (386, 216)
Screenshot: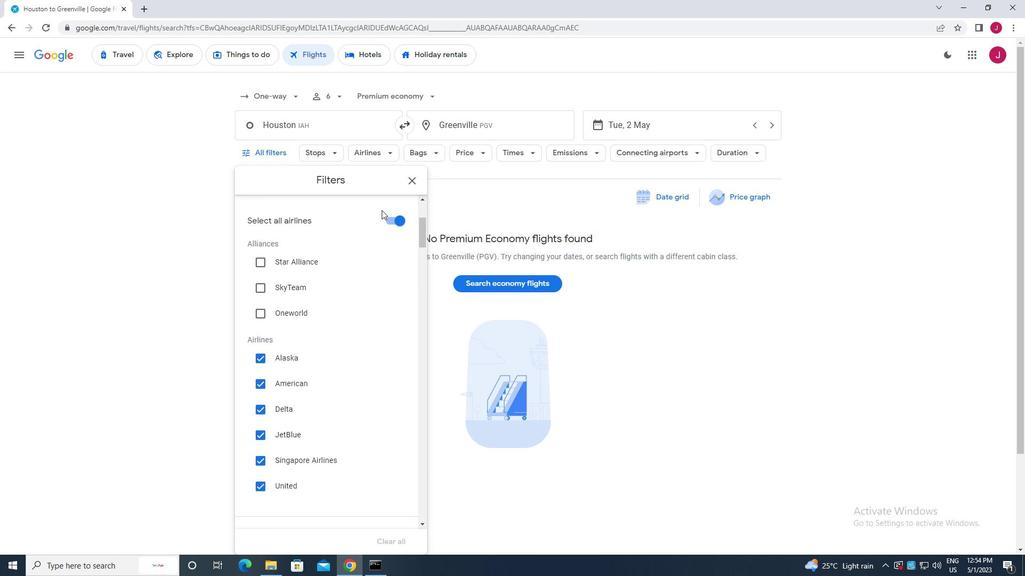 
Action: Mouse pressed left at (386, 216)
Screenshot: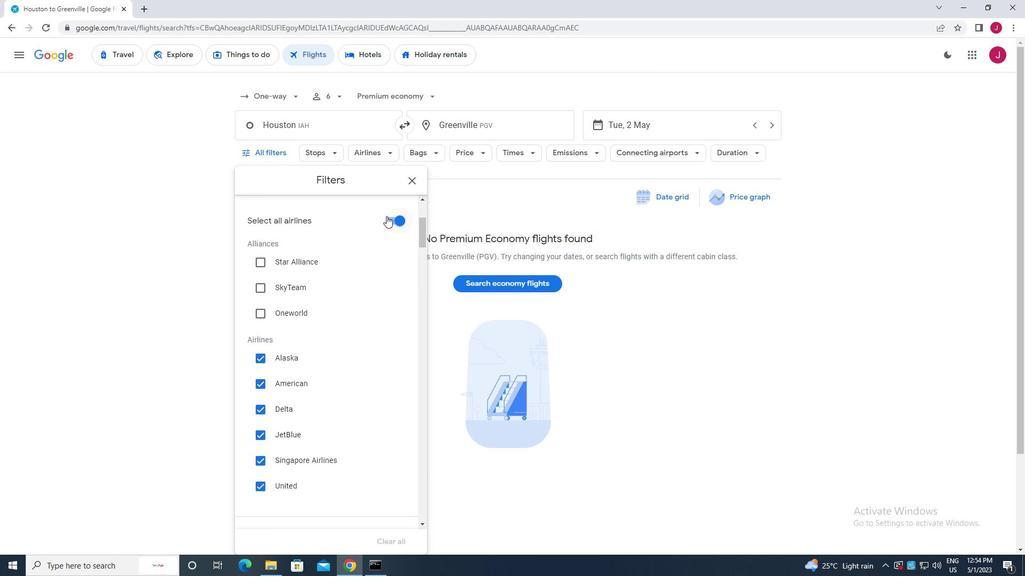 
Action: Mouse moved to (328, 287)
Screenshot: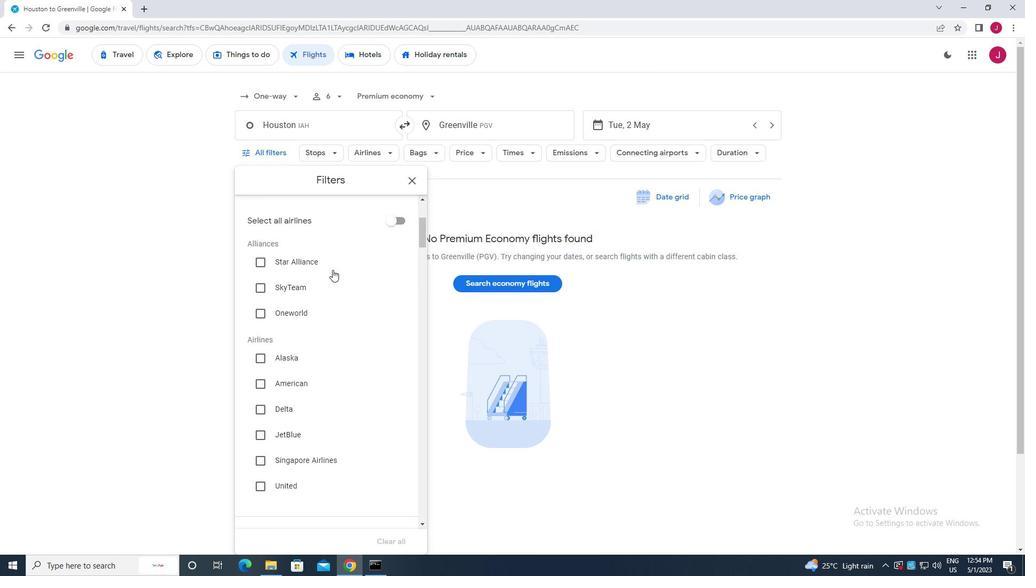 
Action: Mouse scrolled (328, 287) with delta (0, 0)
Screenshot: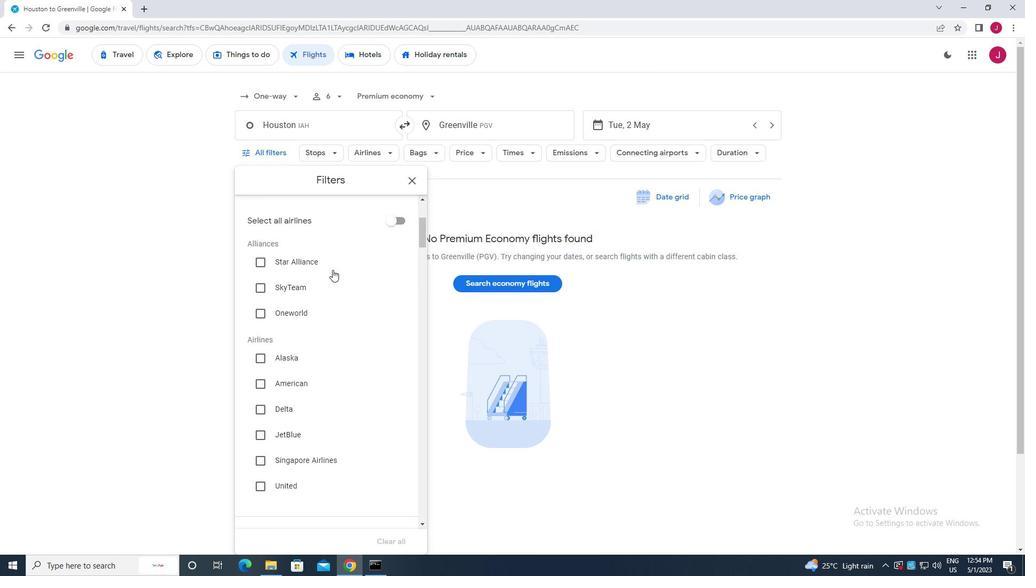 
Action: Mouse moved to (326, 291)
Screenshot: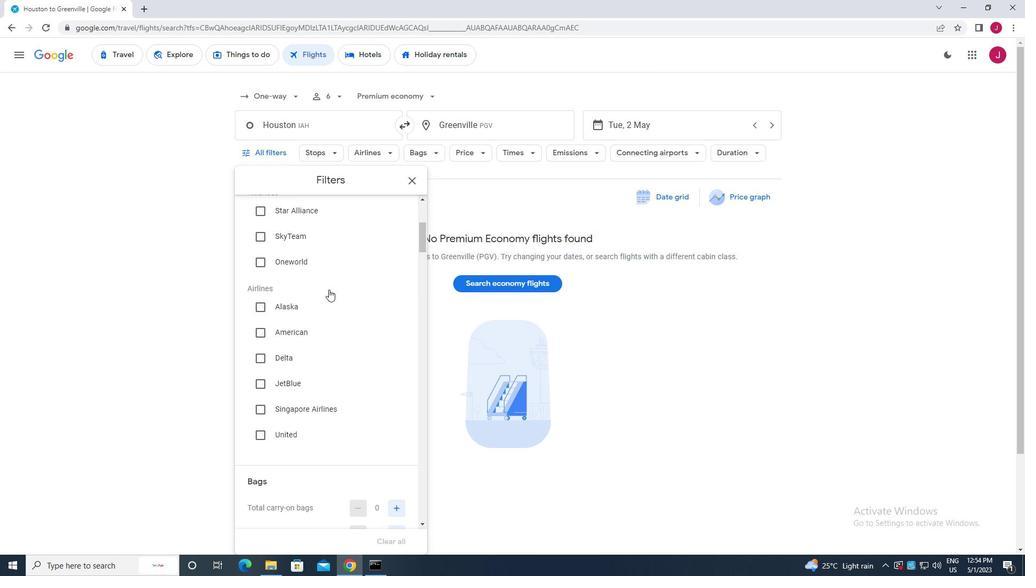 
Action: Mouse scrolled (326, 291) with delta (0, 0)
Screenshot: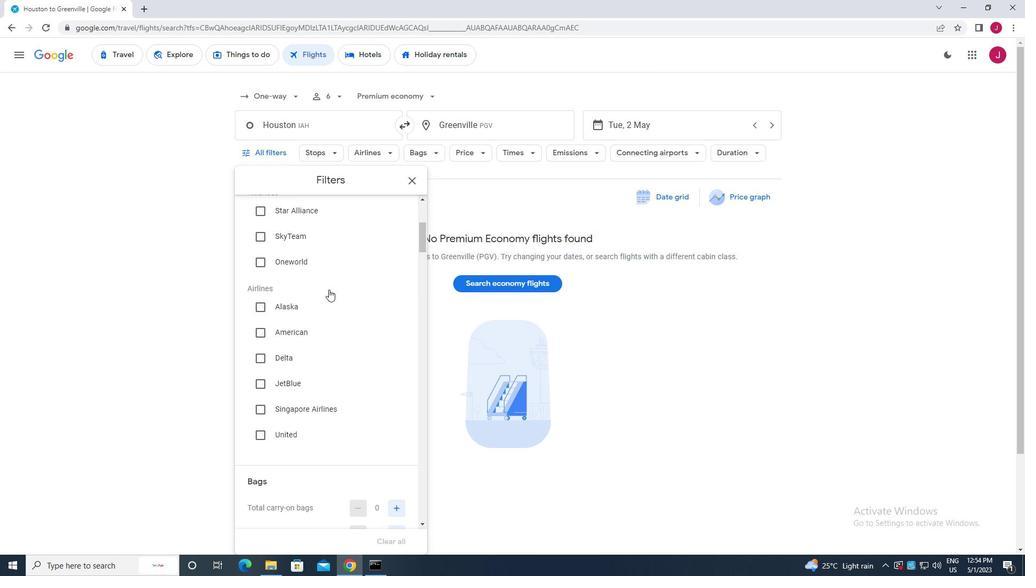 
Action: Mouse moved to (327, 237)
Screenshot: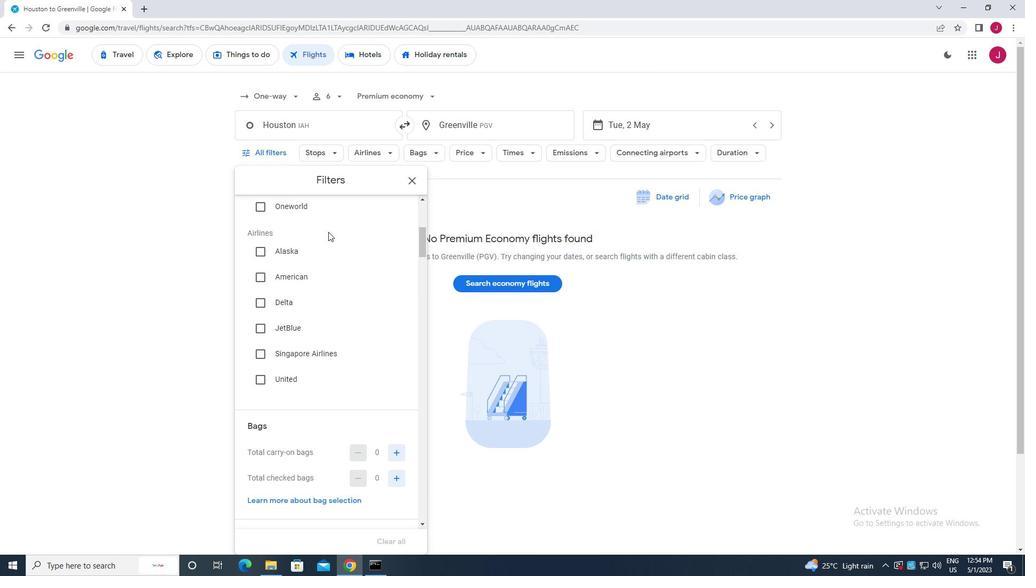 
Action: Mouse scrolled (327, 238) with delta (0, 0)
Screenshot: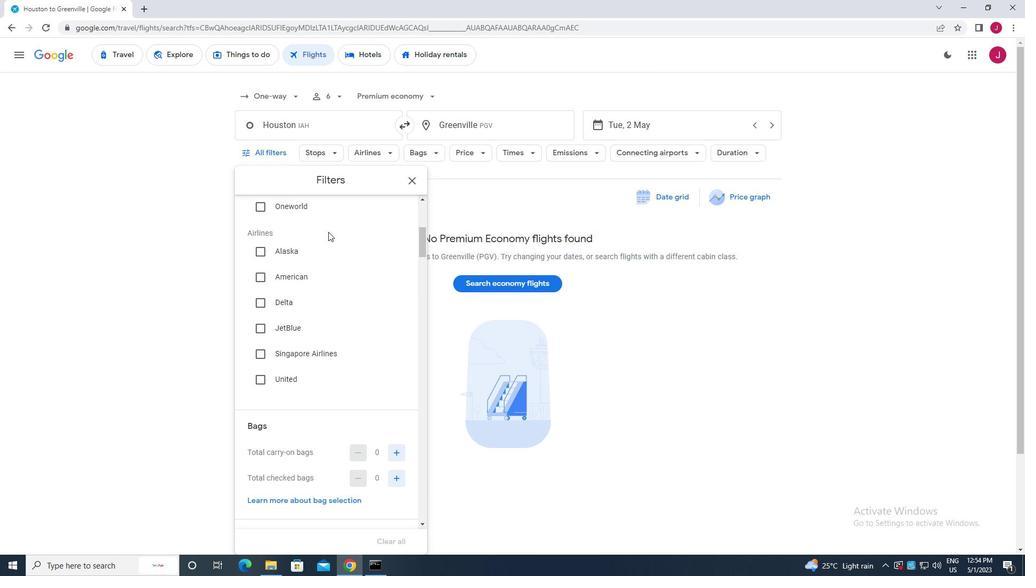 
Action: Mouse scrolled (327, 237) with delta (0, 0)
Screenshot: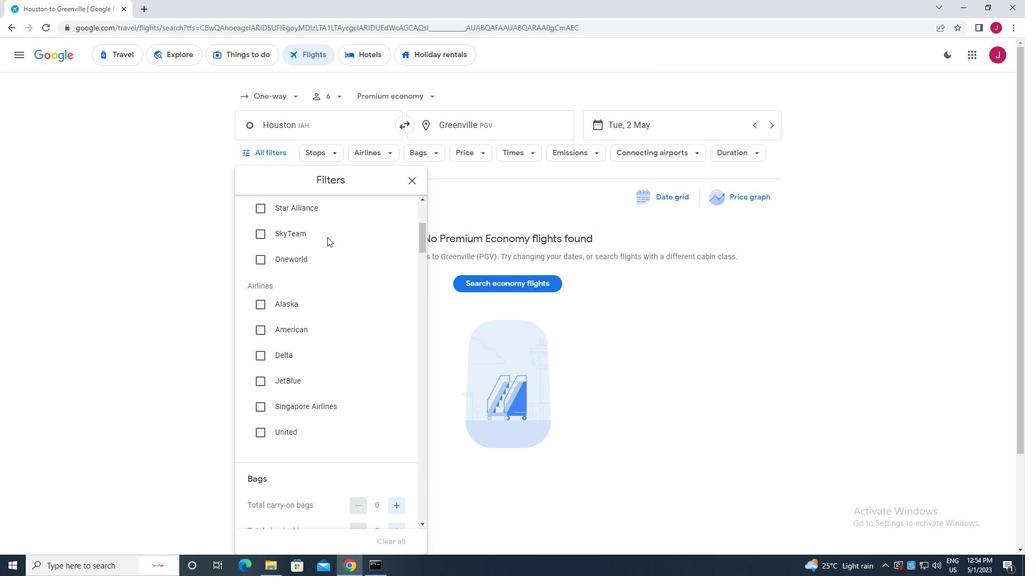 
Action: Mouse moved to (327, 241)
Screenshot: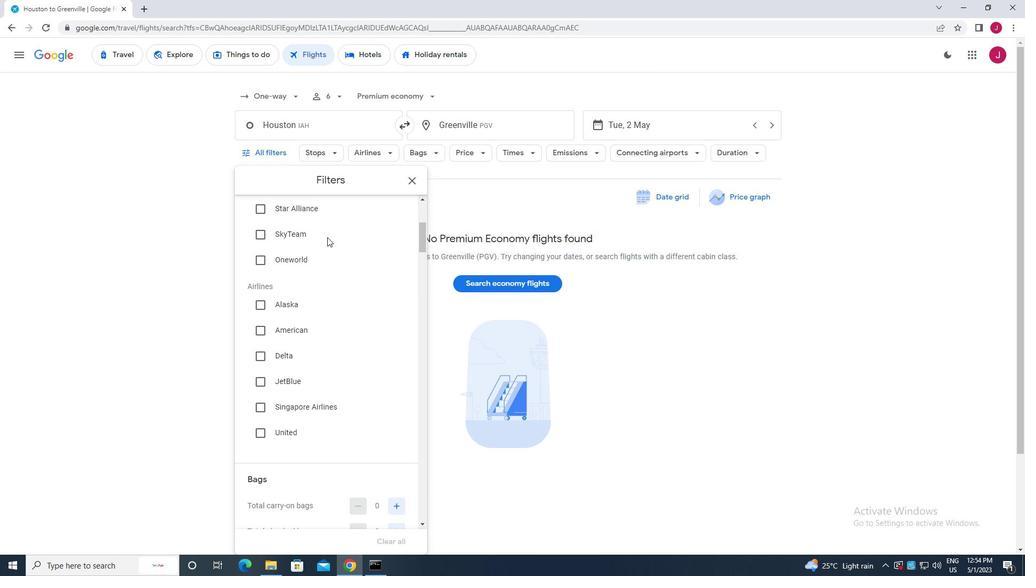 
Action: Mouse scrolled (327, 240) with delta (0, 0)
Screenshot: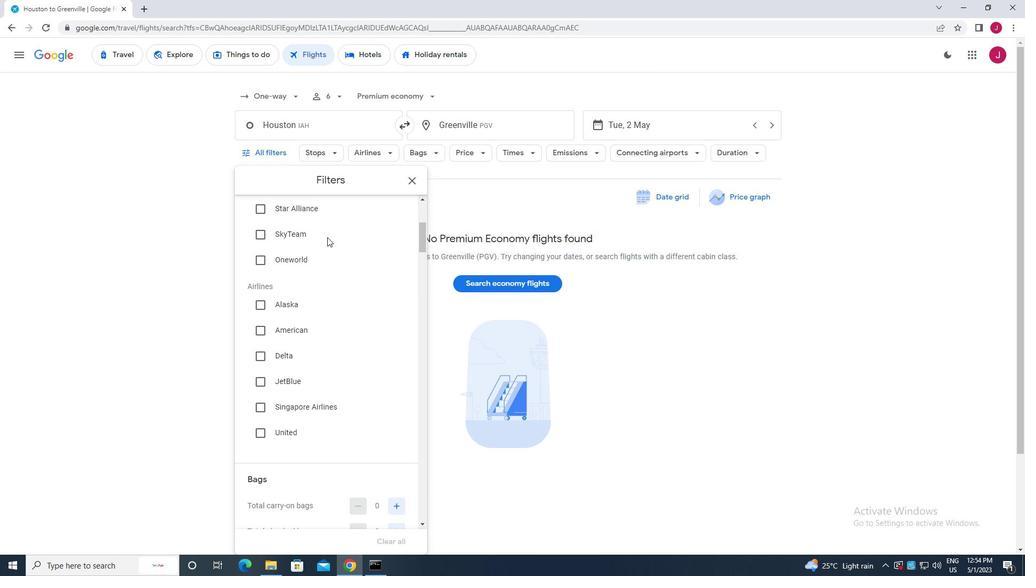 
Action: Mouse moved to (326, 247)
Screenshot: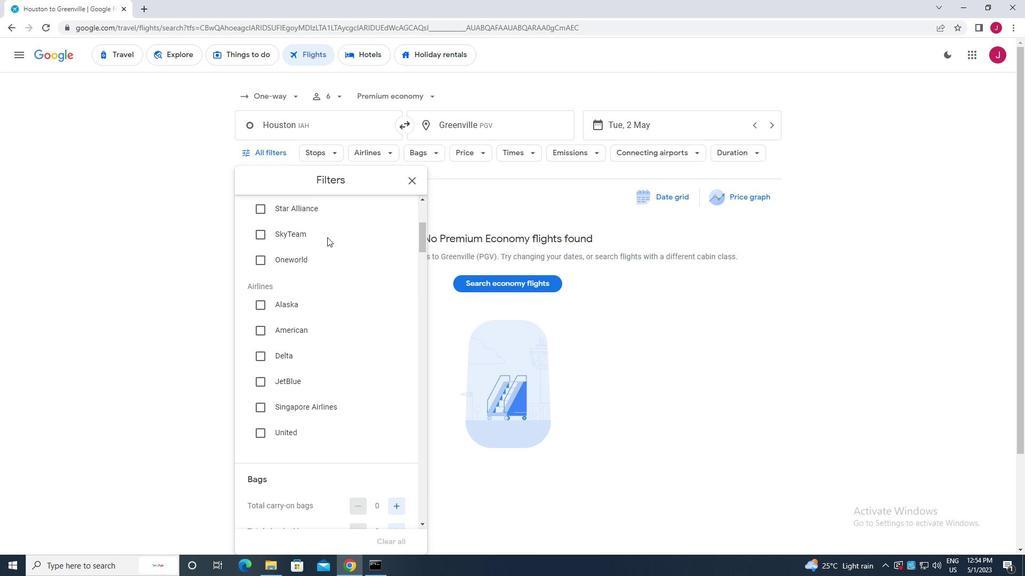 
Action: Mouse scrolled (326, 246) with delta (0, 0)
Screenshot: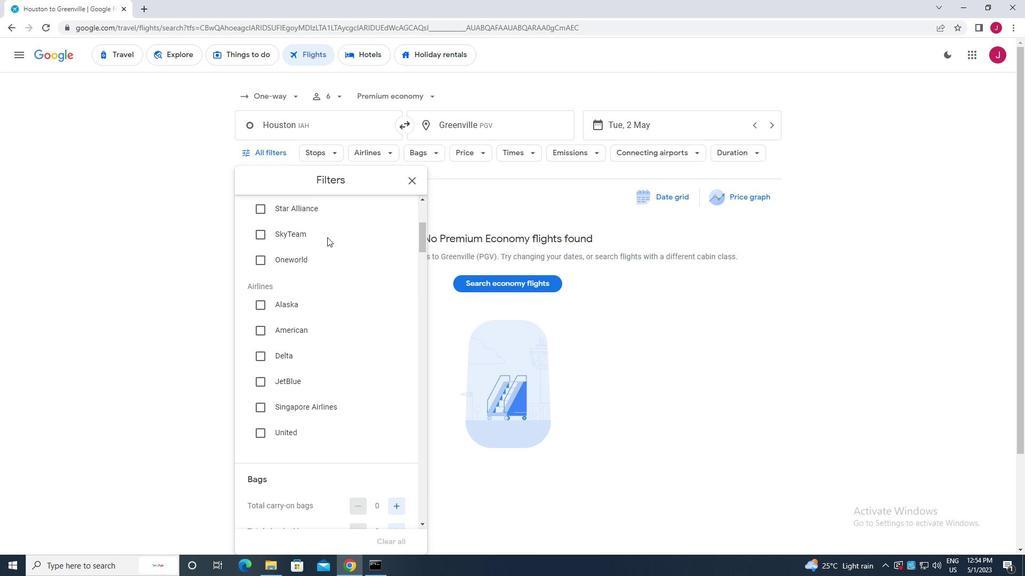 
Action: Mouse moved to (326, 249)
Screenshot: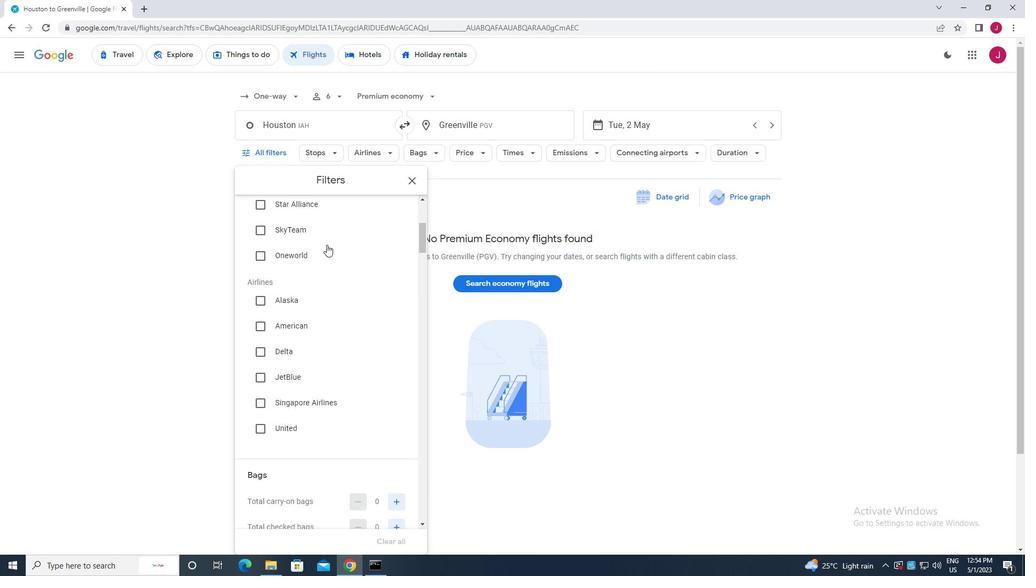 
Action: Mouse scrolled (326, 248) with delta (0, 0)
Screenshot: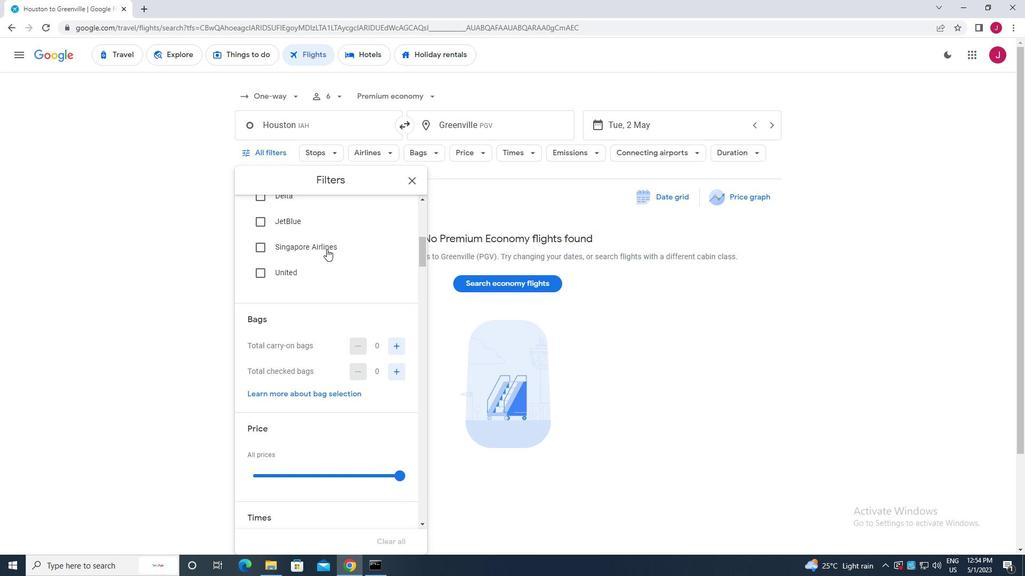 
Action: Mouse moved to (326, 251)
Screenshot: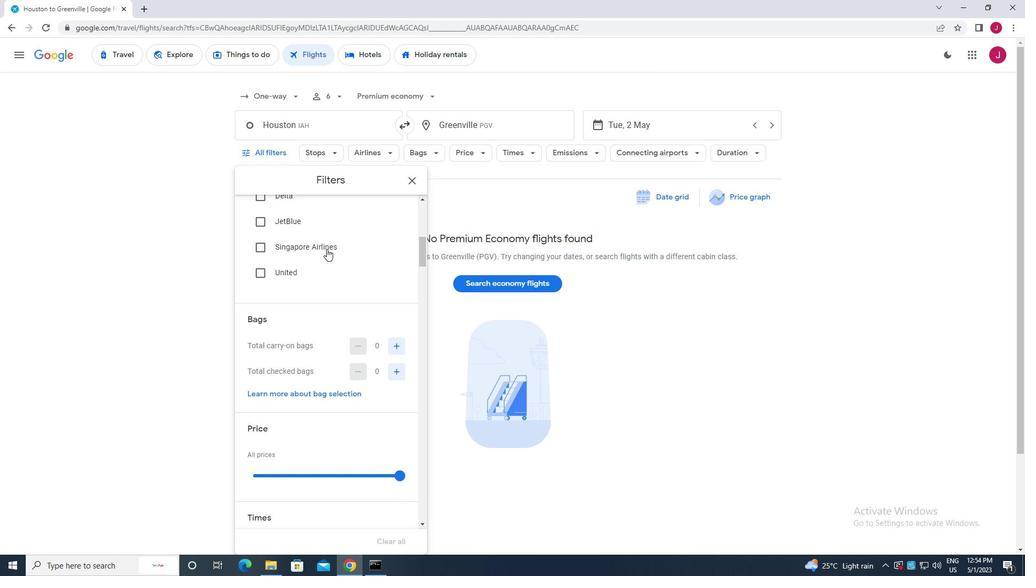 
Action: Mouse scrolled (326, 250) with delta (0, 0)
Screenshot: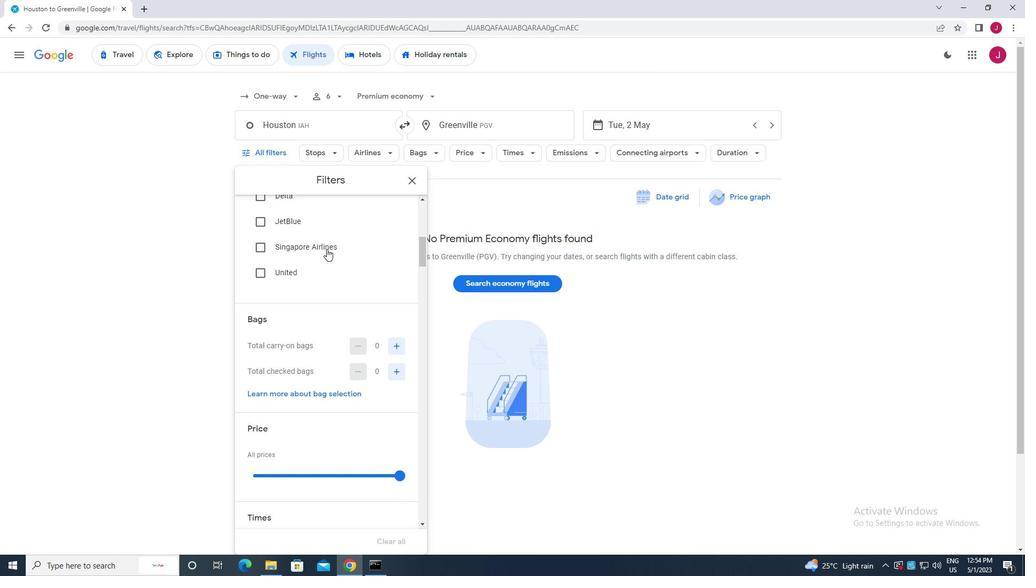 
Action: Mouse moved to (326, 252)
Screenshot: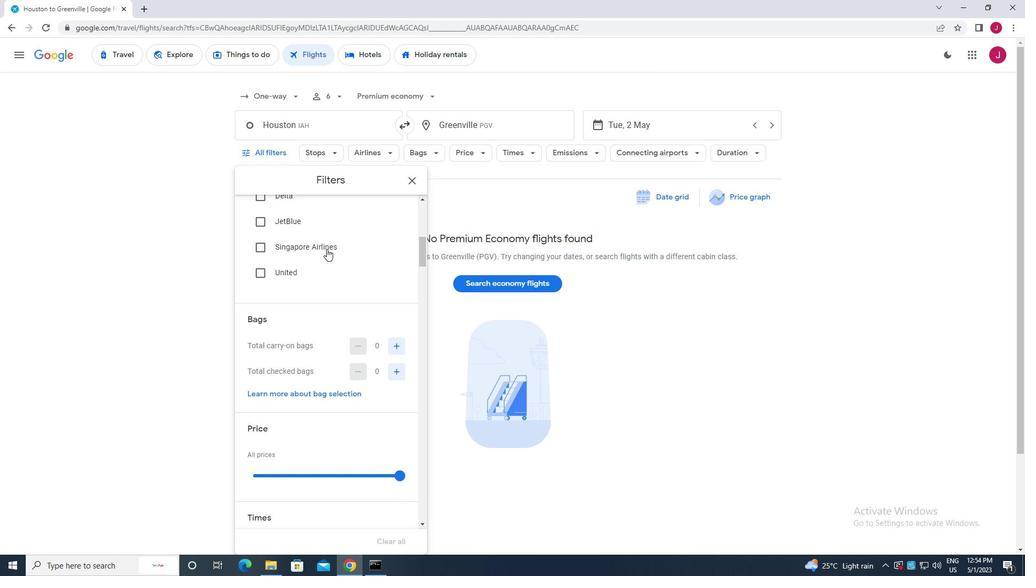 
Action: Mouse scrolled (326, 252) with delta (0, 0)
Screenshot: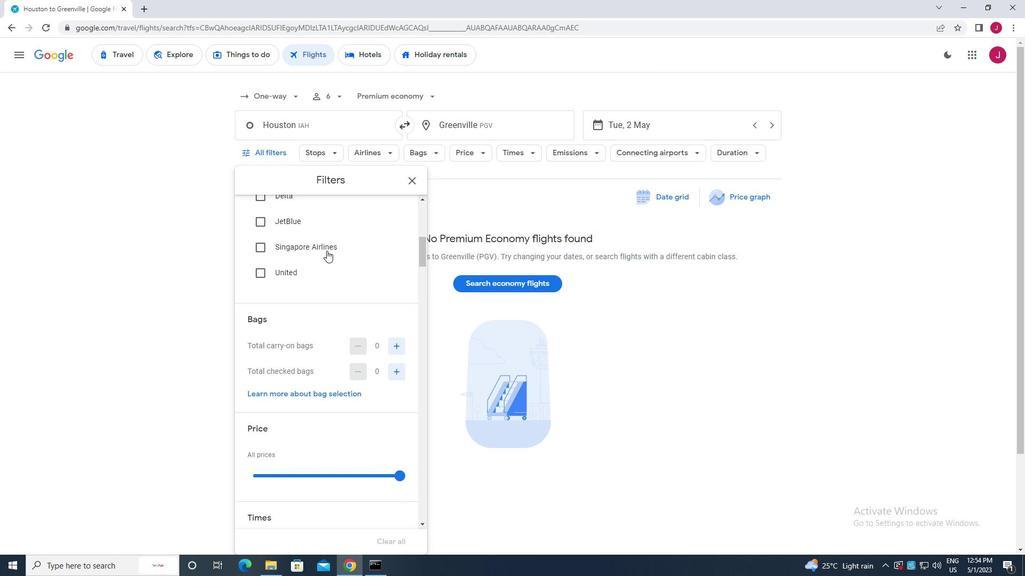 
Action: Mouse moved to (342, 250)
Screenshot: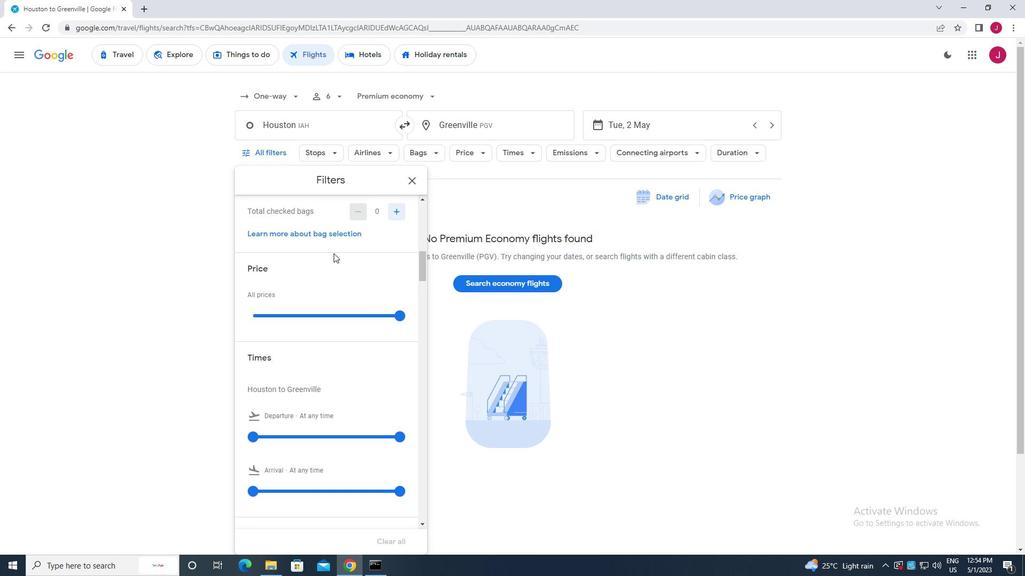 
Action: Mouse scrolled (342, 251) with delta (0, 0)
Screenshot: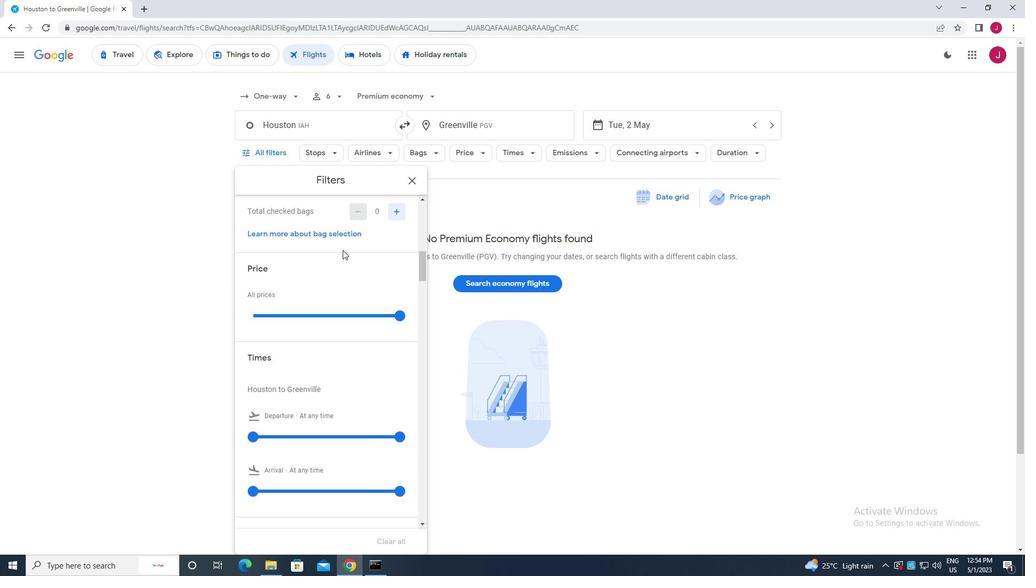 
Action: Mouse moved to (392, 265)
Screenshot: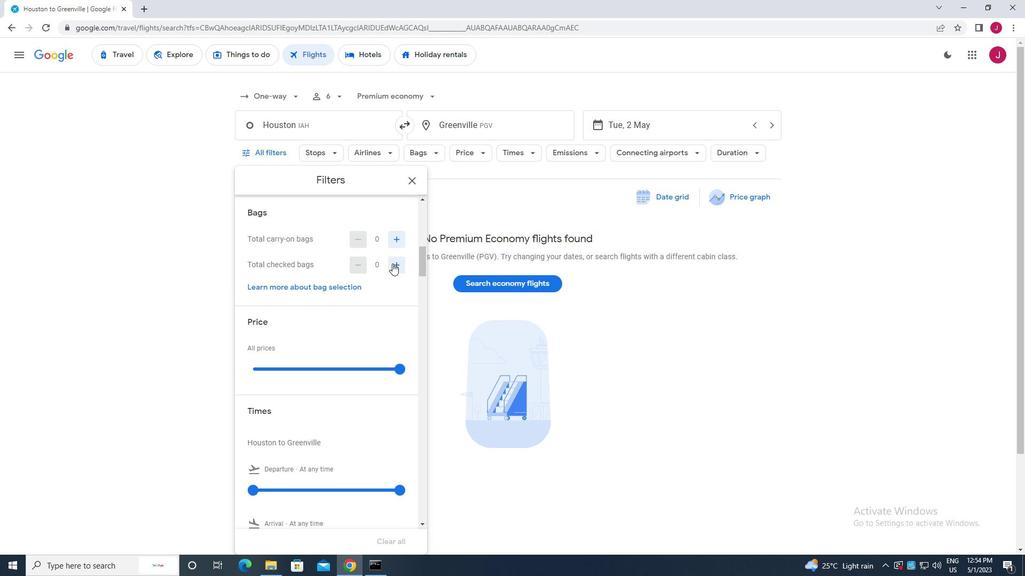 
Action: Mouse pressed left at (392, 265)
Screenshot: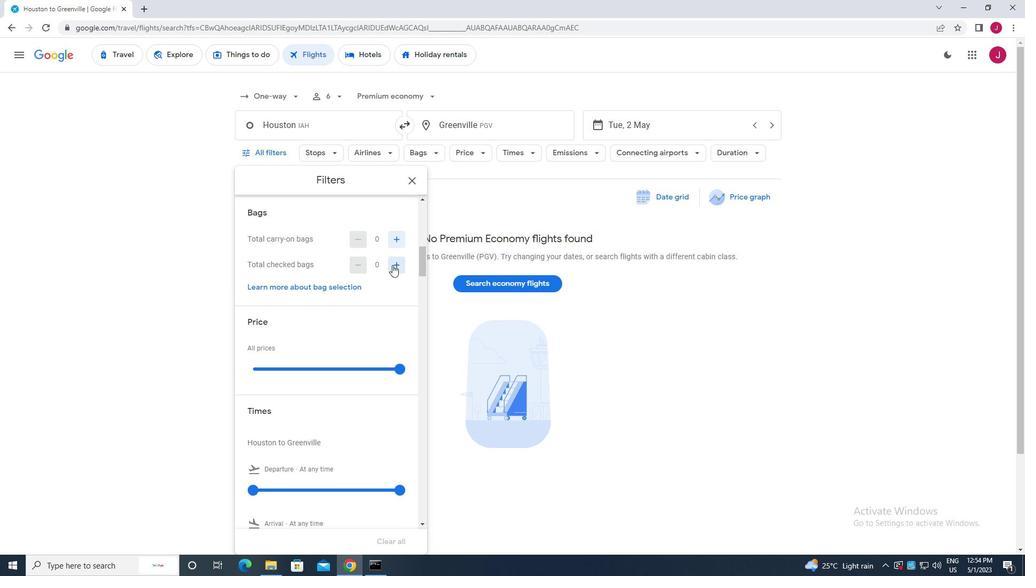 
Action: Mouse moved to (392, 265)
Screenshot: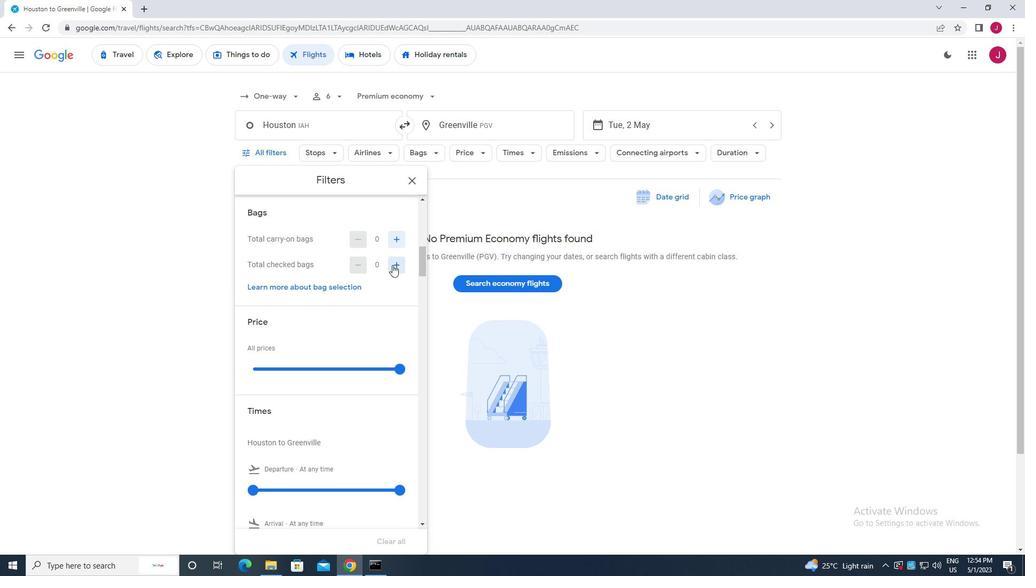 
Action: Mouse pressed left at (392, 265)
Screenshot: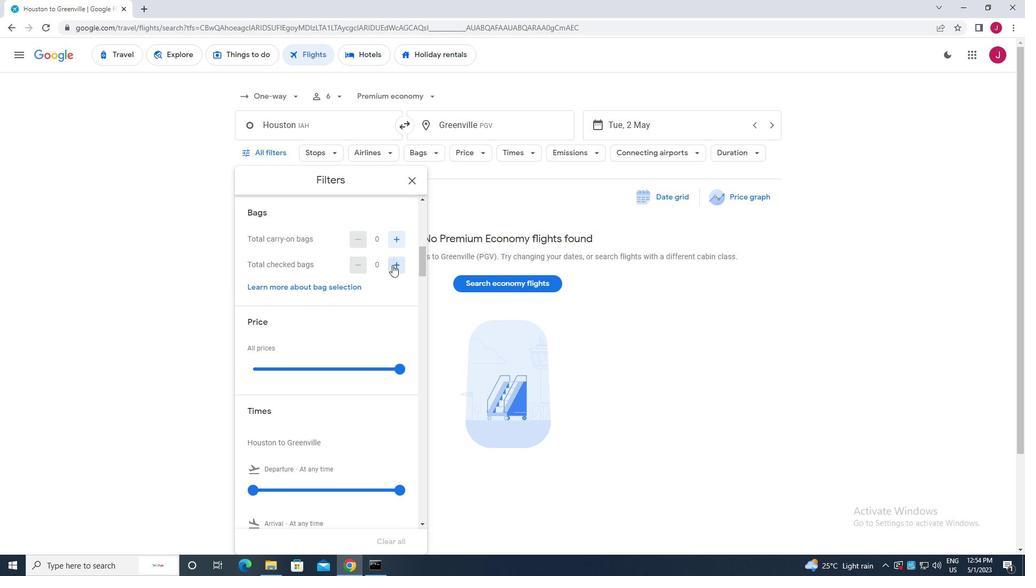 
Action: Mouse pressed left at (392, 265)
Screenshot: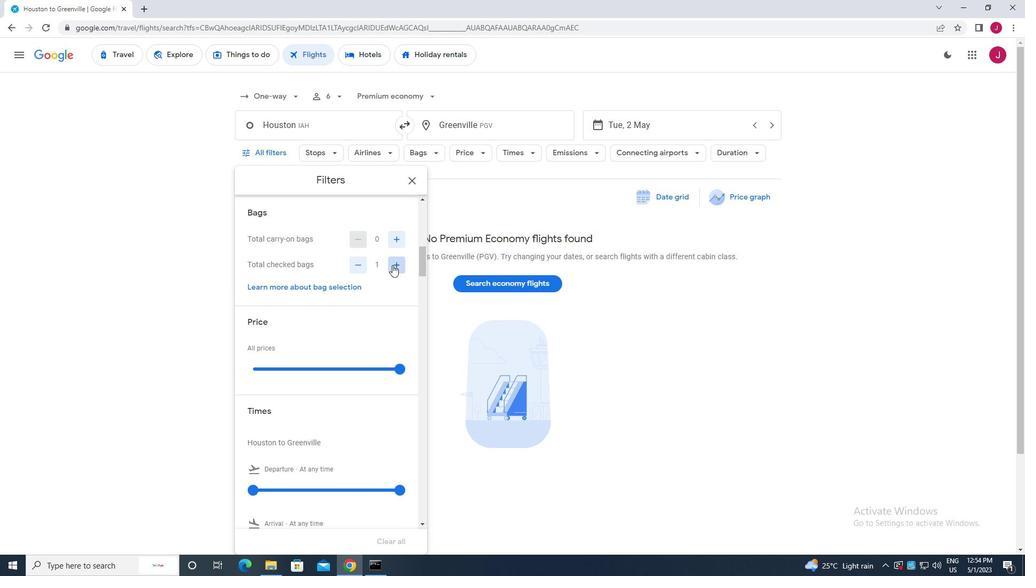 
Action: Mouse pressed left at (392, 265)
Screenshot: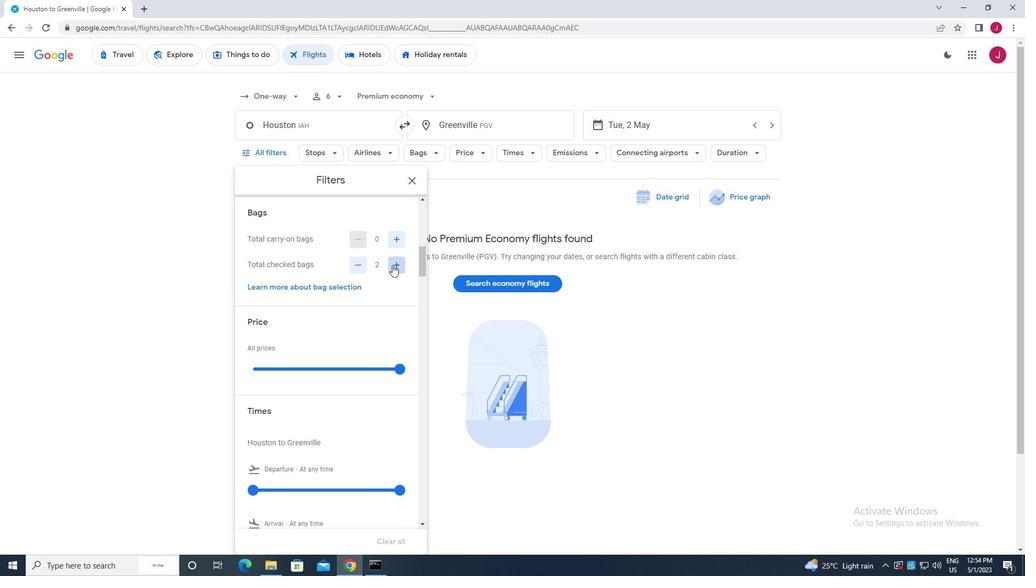 
Action: Mouse pressed left at (392, 265)
Screenshot: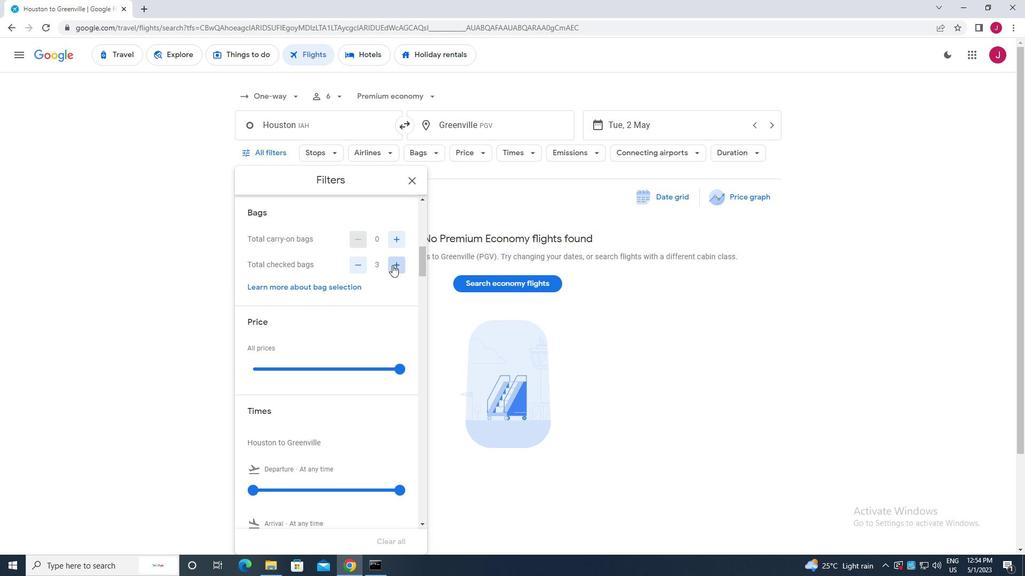
Action: Mouse pressed left at (392, 265)
Screenshot: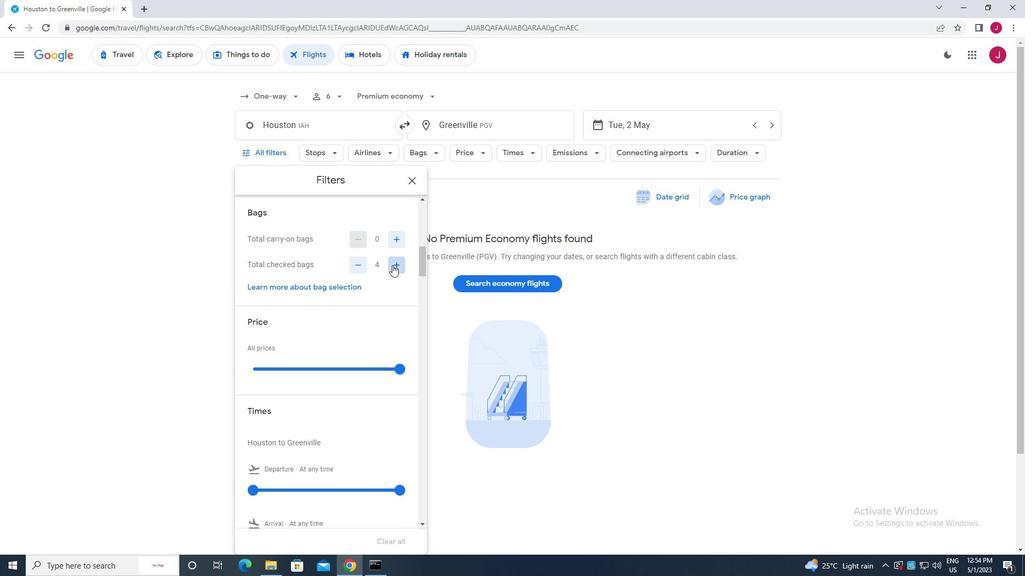 
Action: Mouse moved to (383, 285)
Screenshot: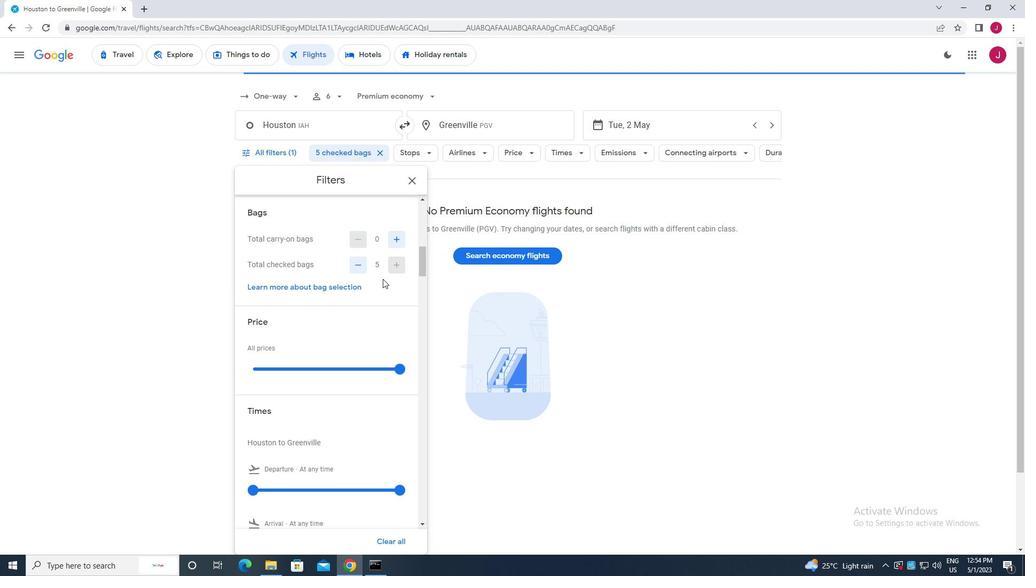 
Action: Mouse scrolled (383, 285) with delta (0, 0)
Screenshot: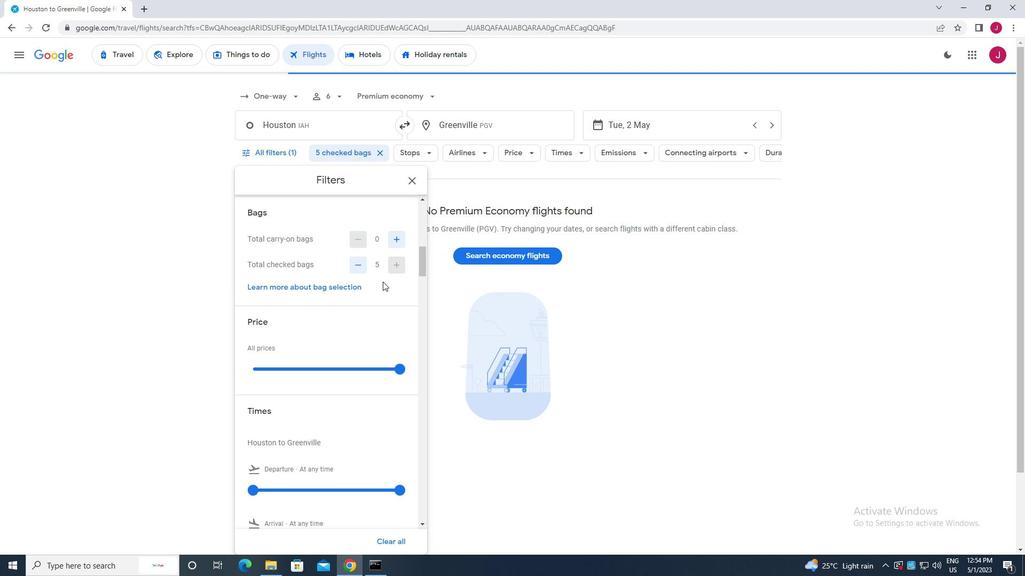
Action: Mouse moved to (386, 293)
Screenshot: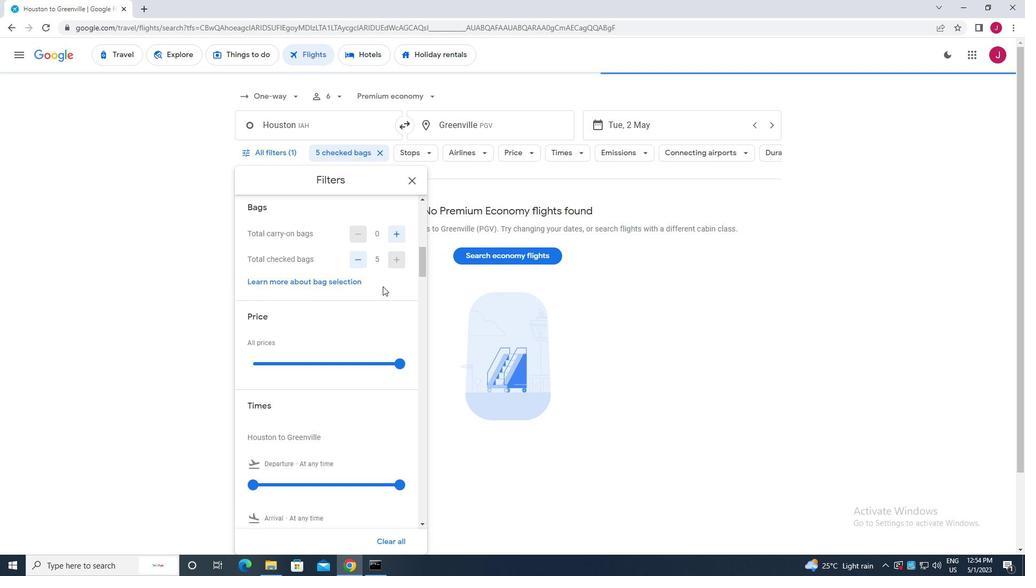 
Action: Mouse scrolled (386, 292) with delta (0, 0)
Screenshot: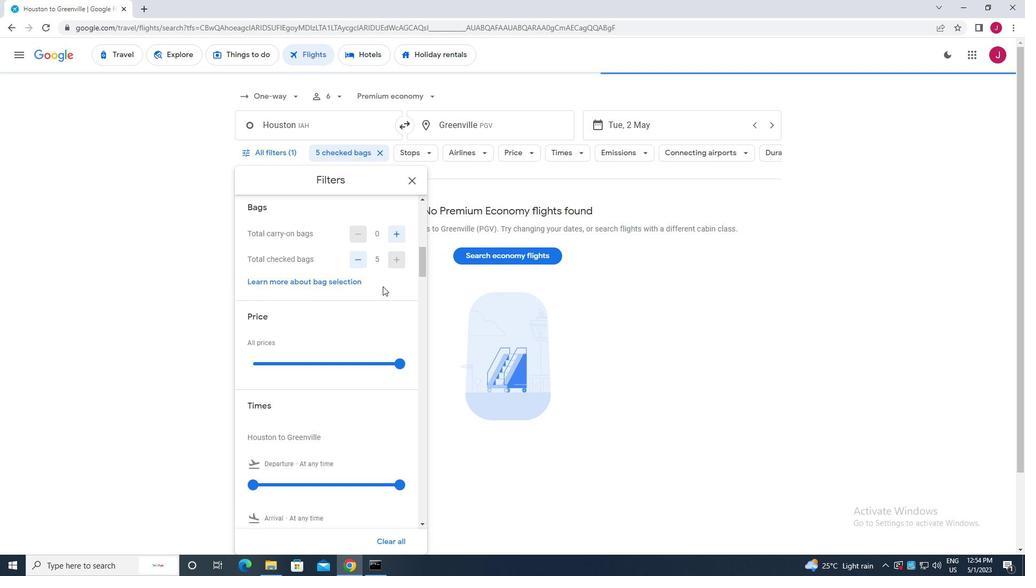 
Action: Mouse moved to (397, 263)
Screenshot: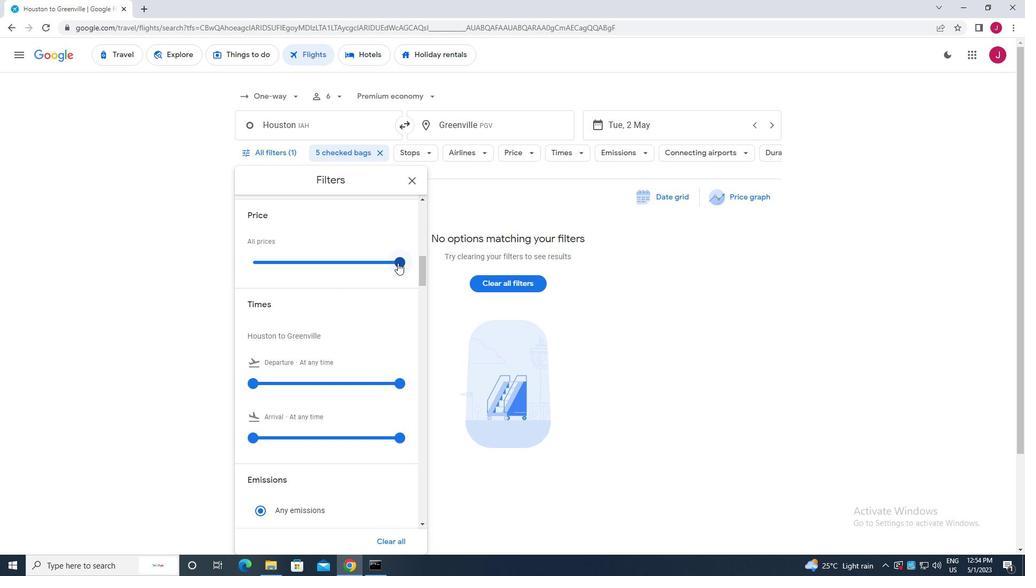 
Action: Mouse pressed left at (397, 263)
Screenshot: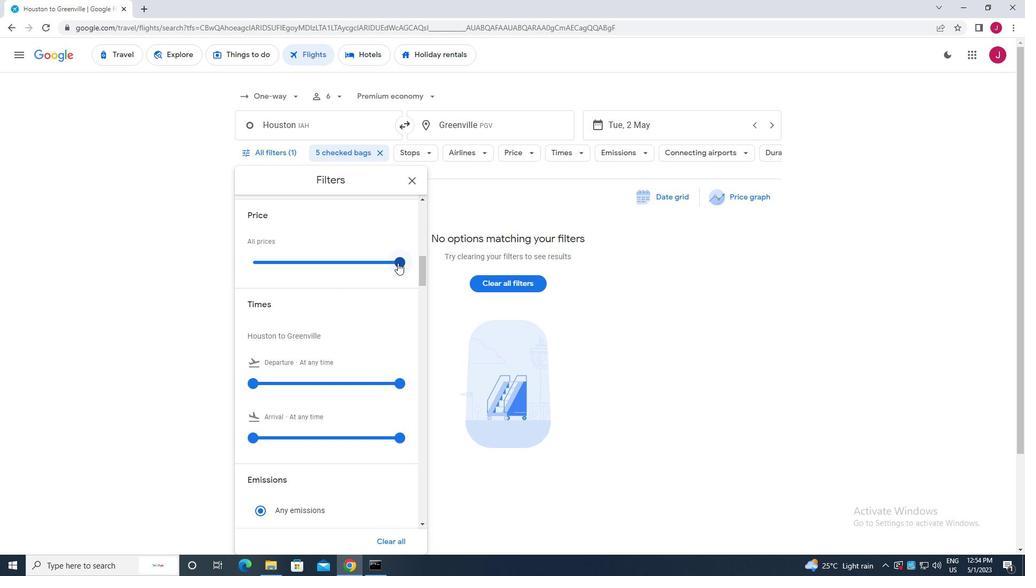 
Action: Mouse moved to (259, 261)
Screenshot: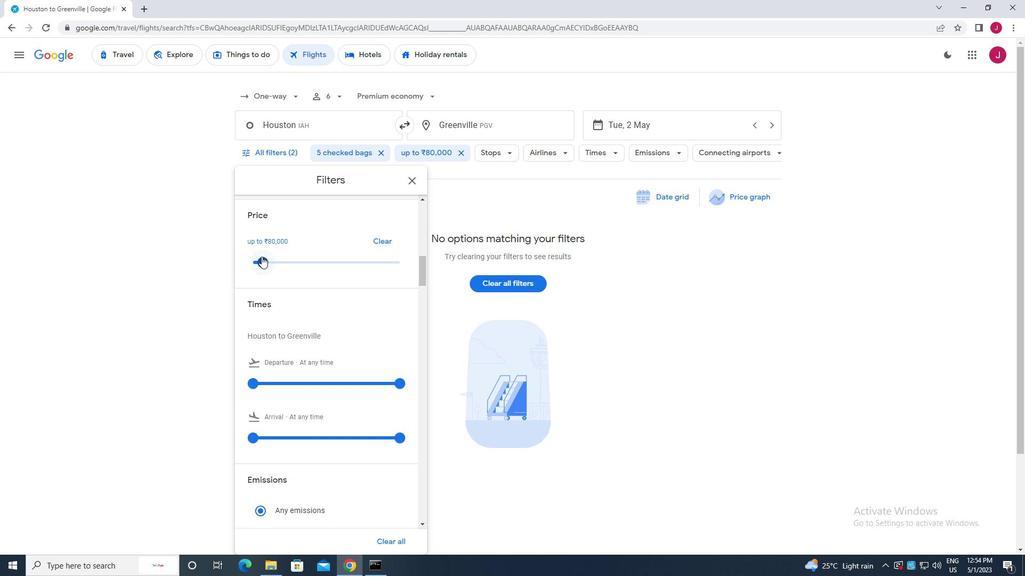 
Action: Mouse scrolled (259, 260) with delta (0, 0)
Screenshot: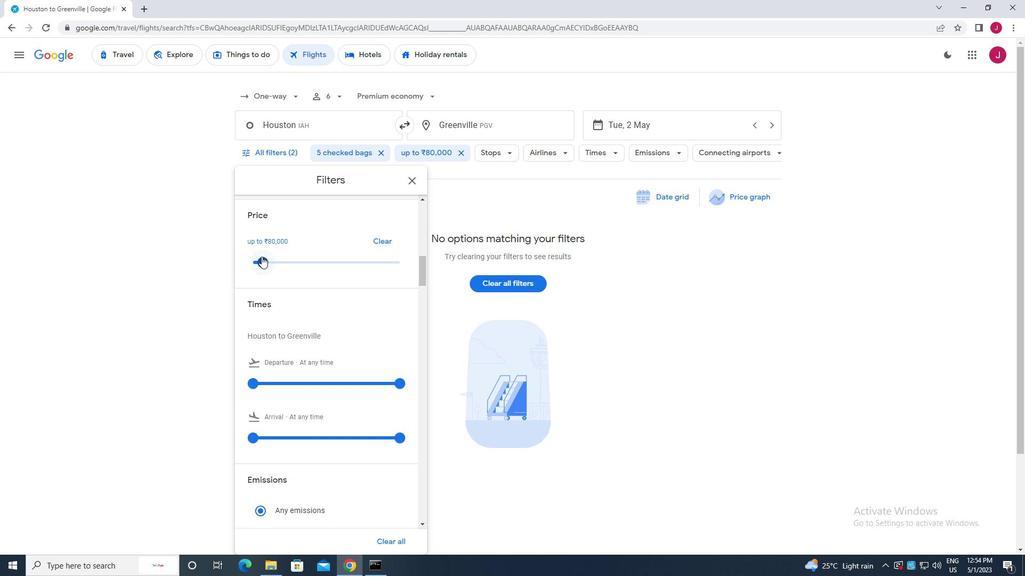 
Action: Mouse moved to (256, 330)
Screenshot: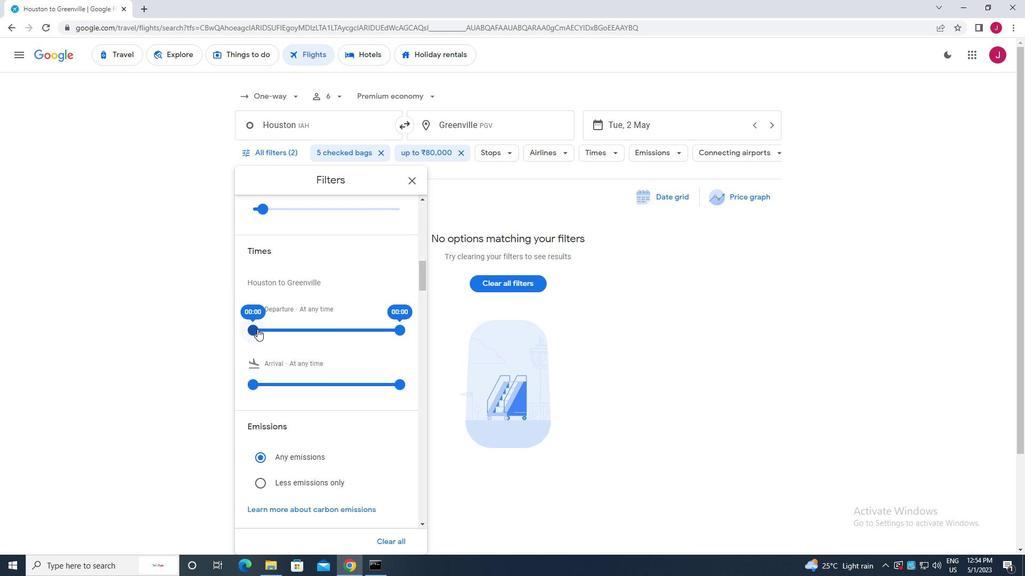 
Action: Mouse pressed left at (256, 330)
Screenshot: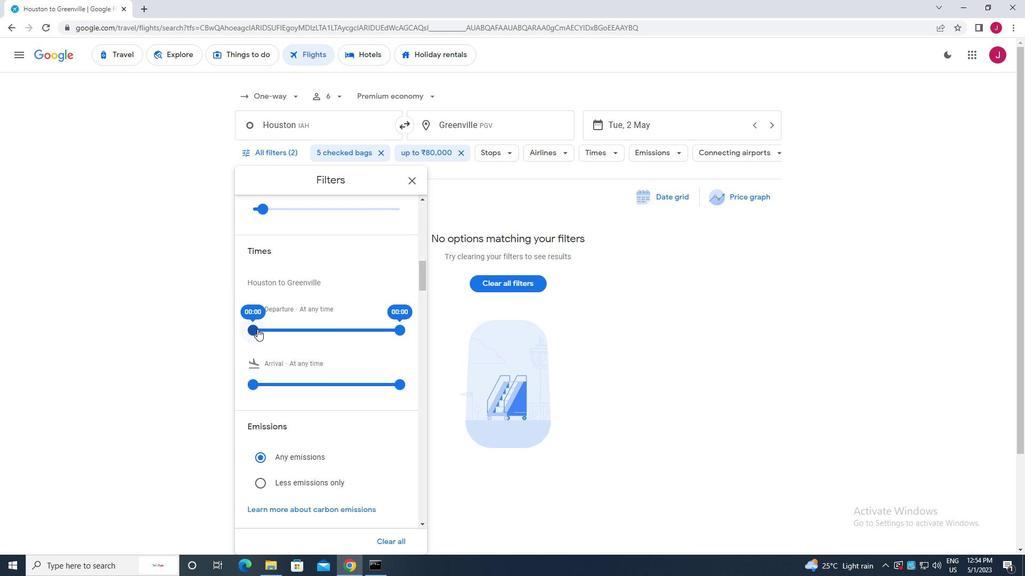 
Action: Mouse moved to (321, 329)
Screenshot: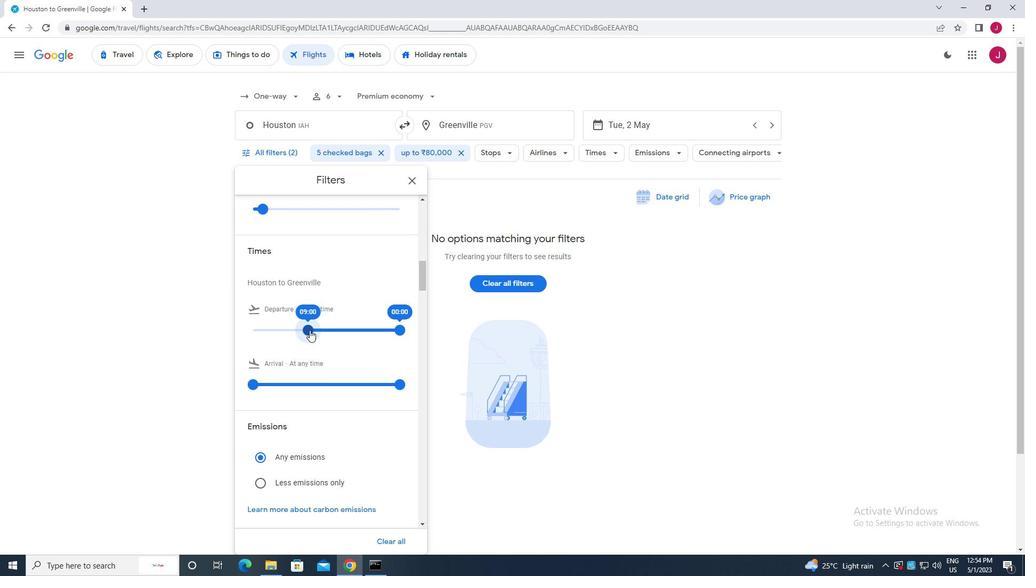 
Action: Mouse pressed left at (321, 329)
Screenshot: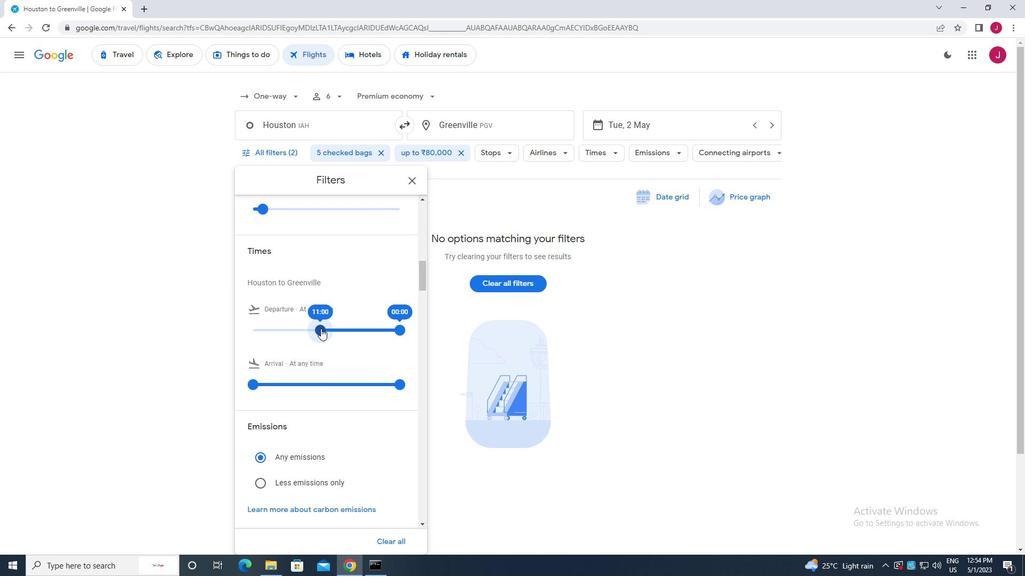 
Action: Mouse moved to (396, 330)
Screenshot: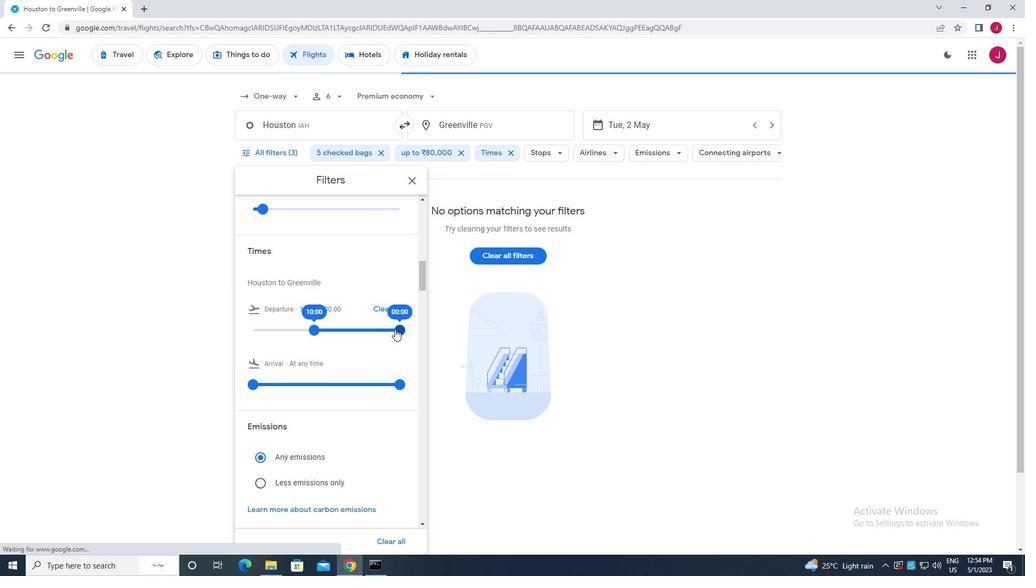 
Action: Mouse pressed left at (396, 330)
Screenshot: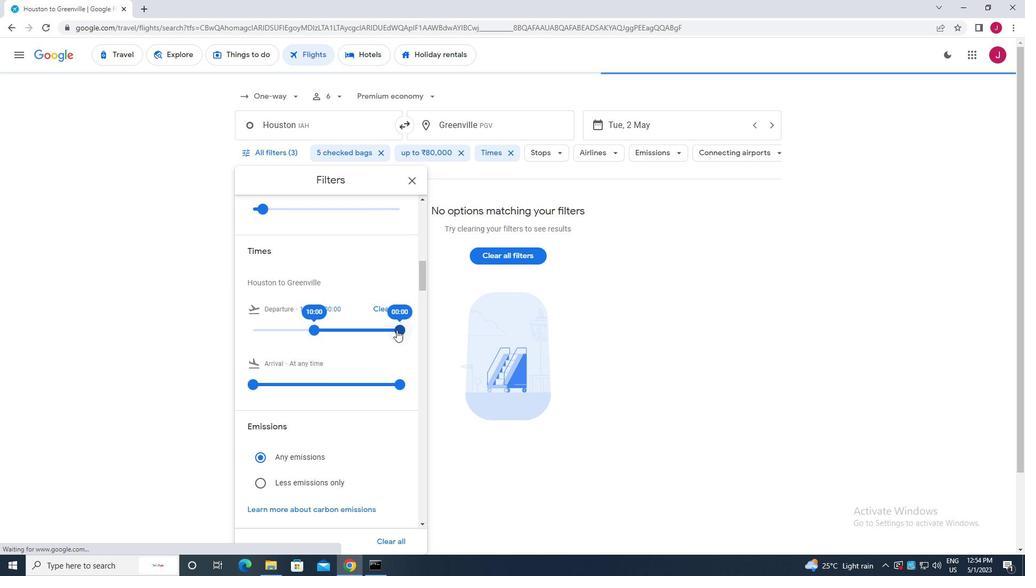 
Action: Mouse moved to (413, 178)
Screenshot: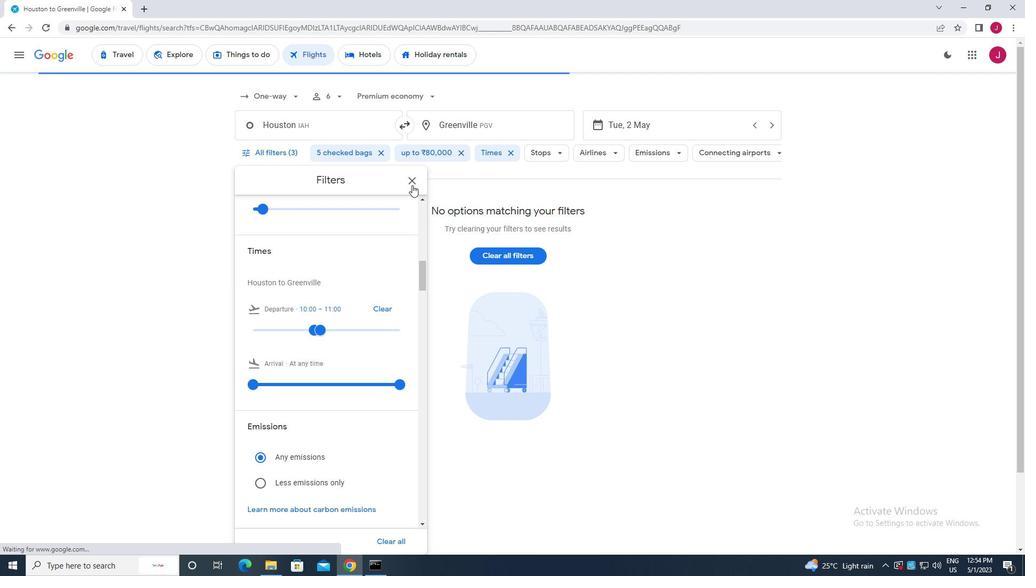 
Action: Mouse pressed left at (413, 178)
Screenshot: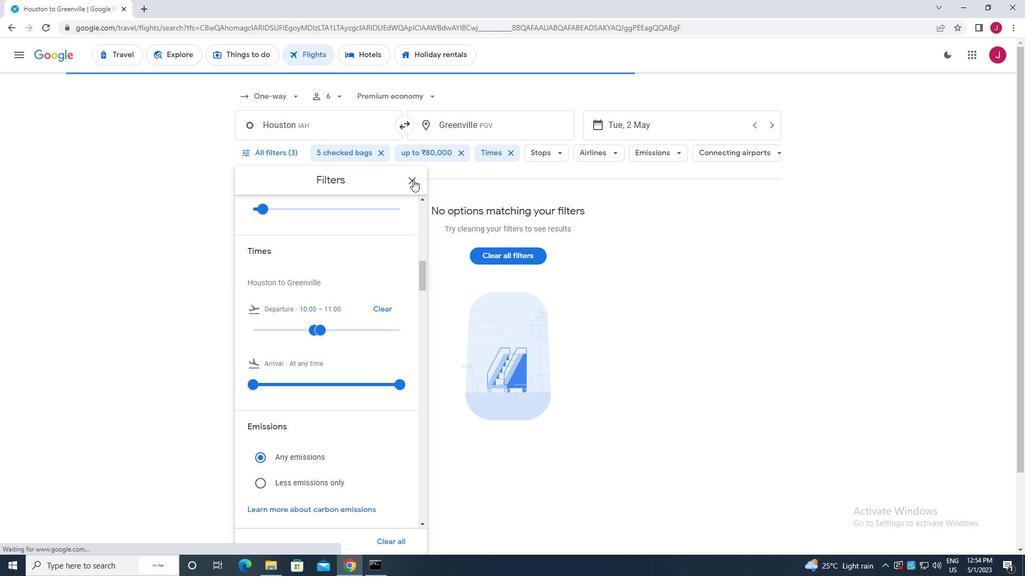 
